 Task: Search one way flight ticket for 4 adults, 2 children, 2 infants in seat and 1 infant on lap in premium economy from Durango: Durango√la Plata County Airport to Wilmington: Wilmington International Airport on 8-6-2023. Choice of flights is Spirit. Number of bags: 2 carry on bags. Price is upto 79000. Outbound departure time preference is 13:00.
Action: Mouse moved to (251, 336)
Screenshot: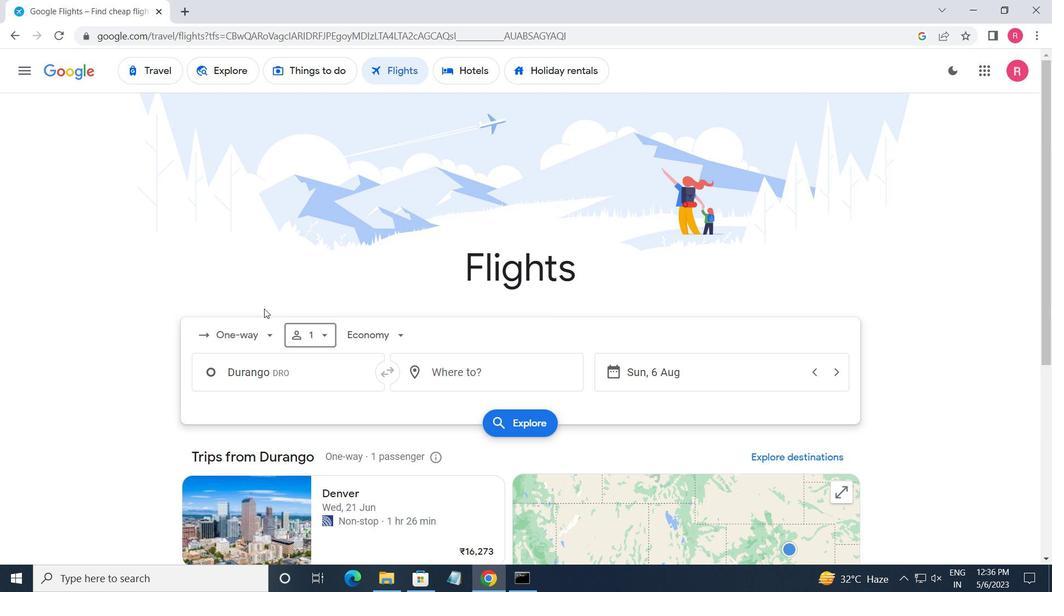 
Action: Mouse pressed left at (251, 336)
Screenshot: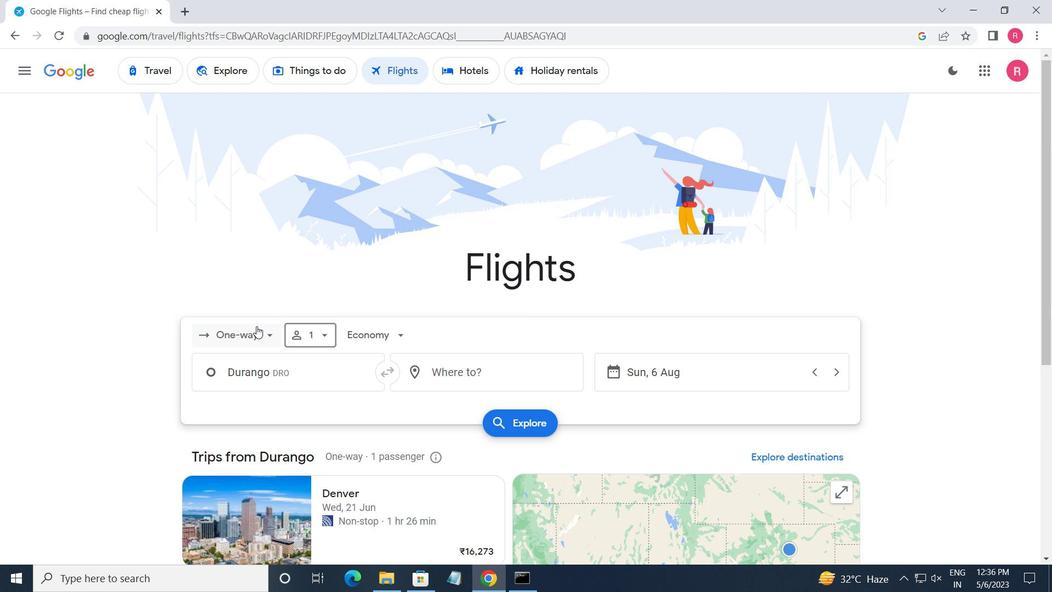 
Action: Mouse moved to (262, 405)
Screenshot: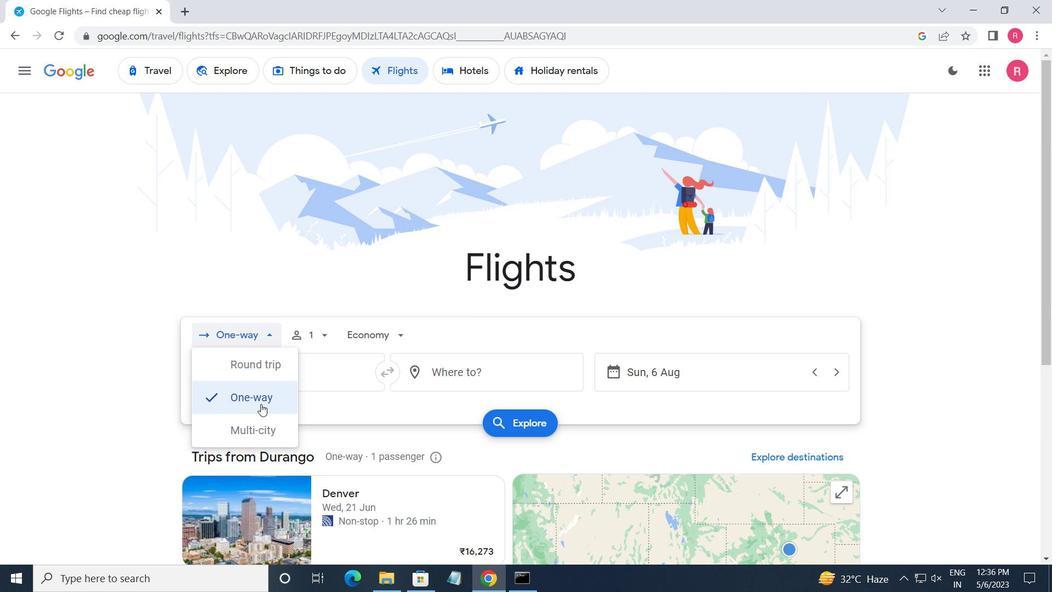 
Action: Mouse pressed left at (262, 405)
Screenshot: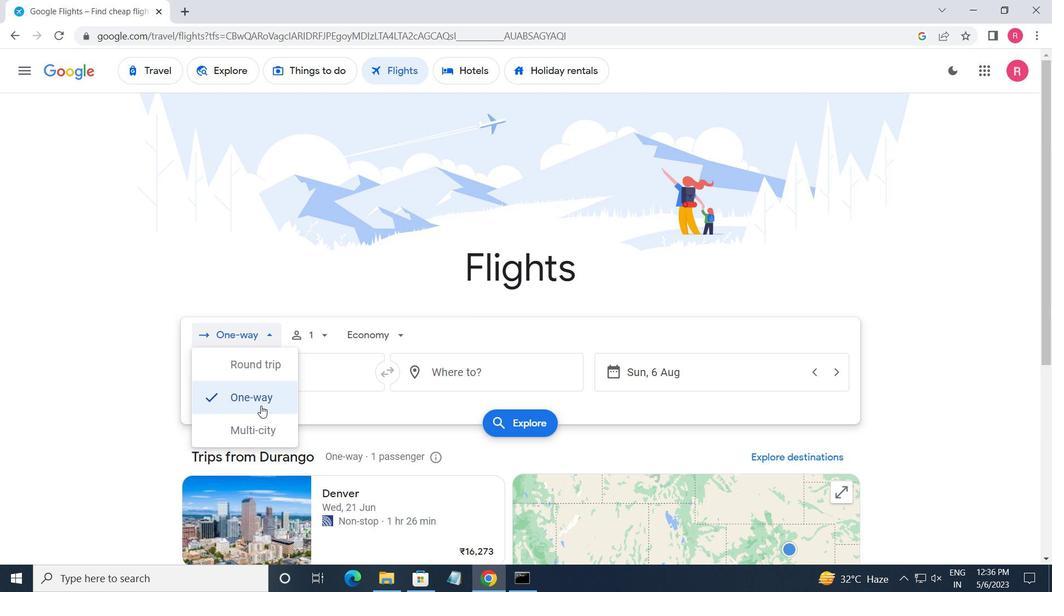 
Action: Mouse moved to (316, 338)
Screenshot: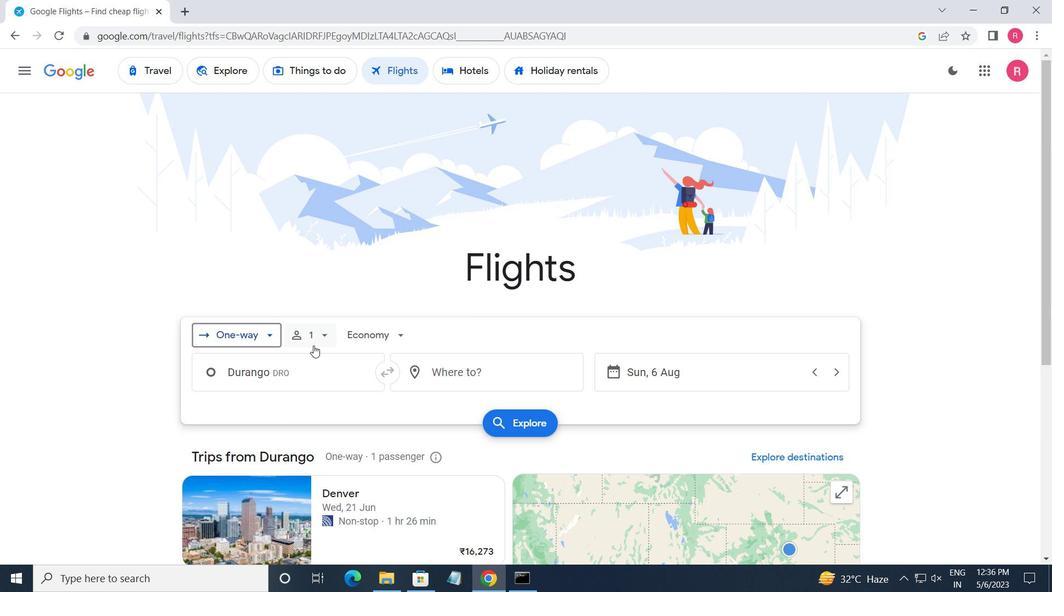 
Action: Mouse pressed left at (316, 338)
Screenshot: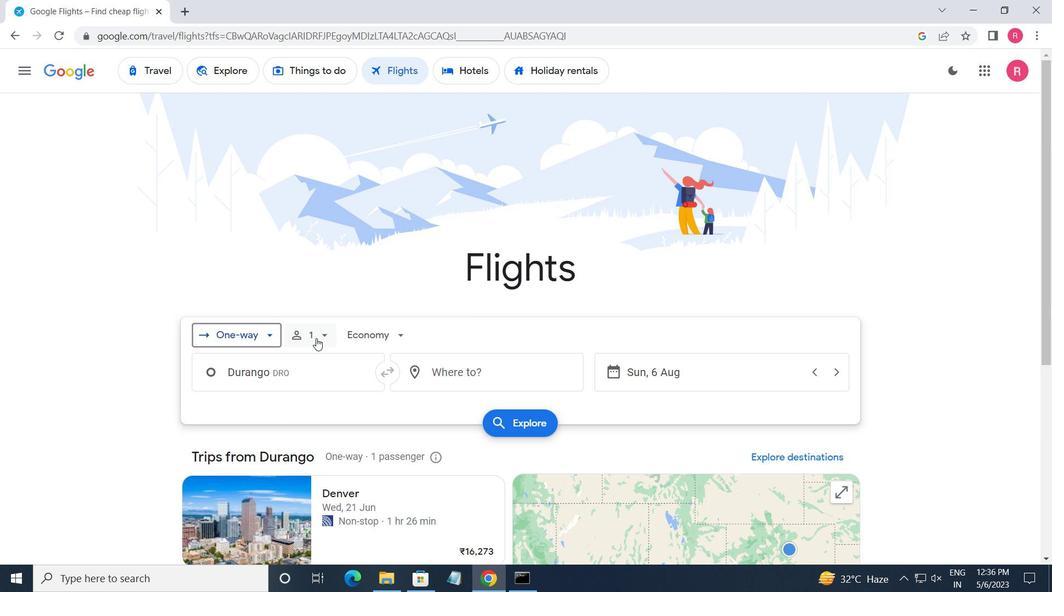 
Action: Mouse moved to (433, 372)
Screenshot: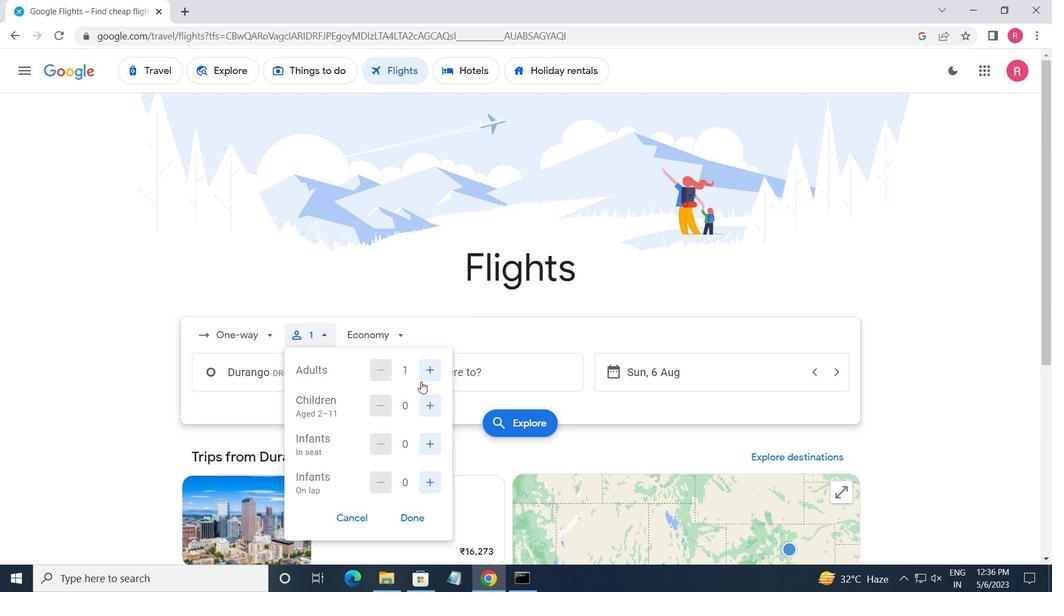 
Action: Mouse pressed left at (433, 372)
Screenshot: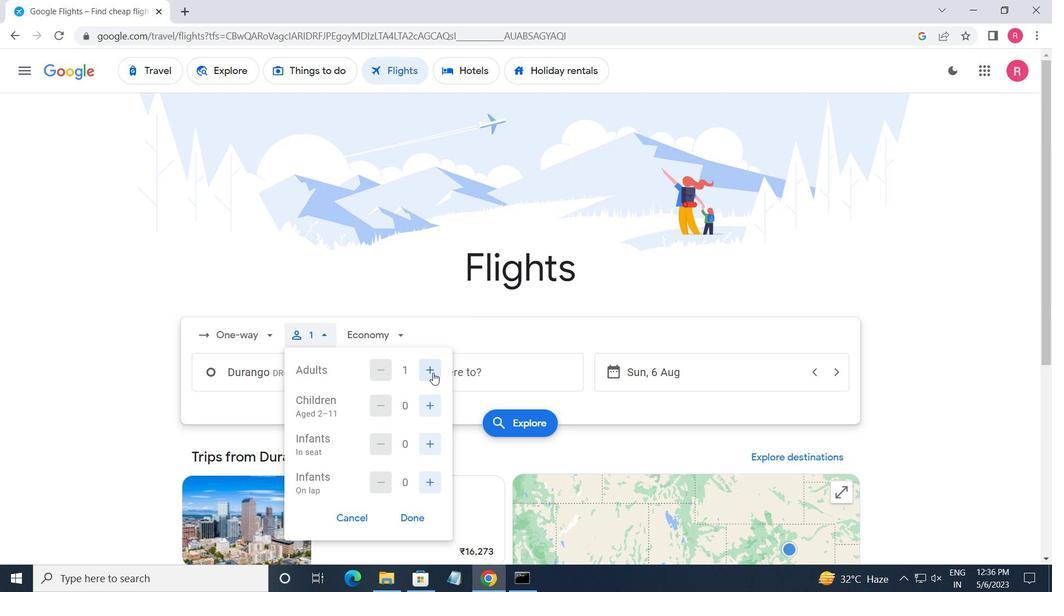 
Action: Mouse pressed left at (433, 372)
Screenshot: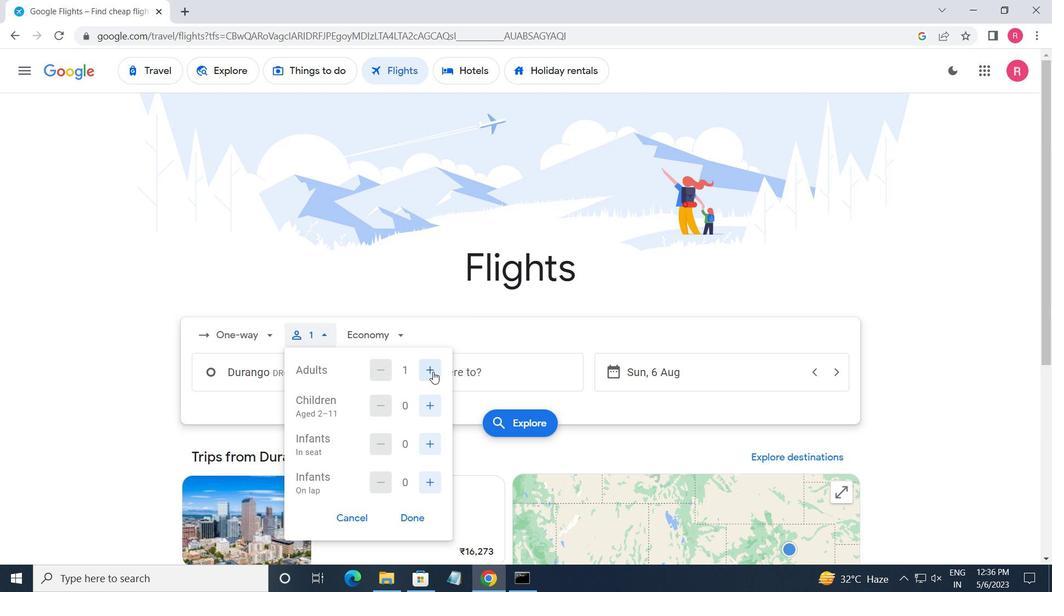 
Action: Mouse pressed left at (433, 372)
Screenshot: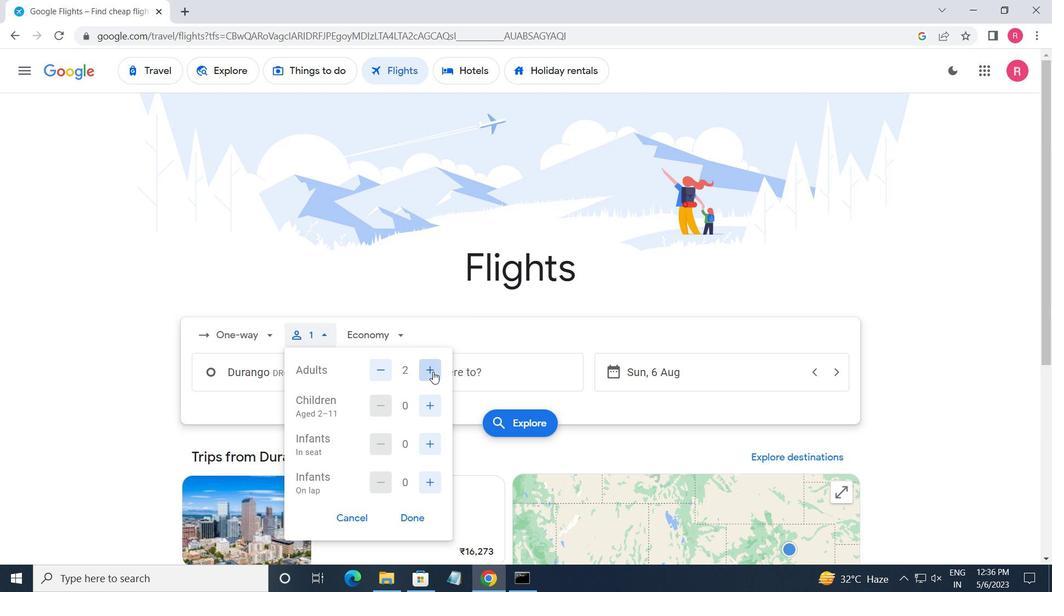 
Action: Mouse moved to (434, 409)
Screenshot: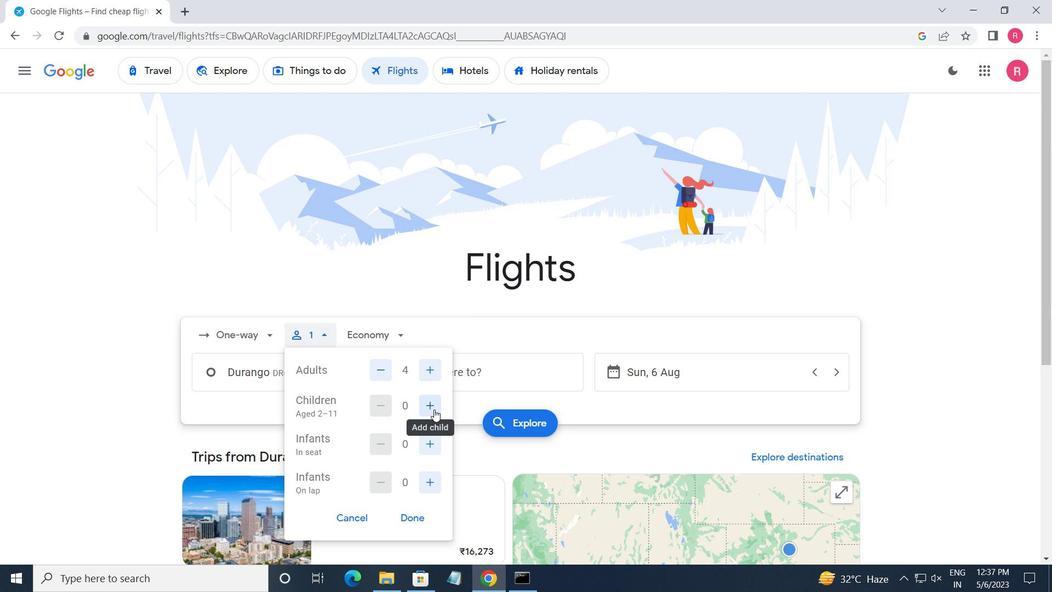 
Action: Mouse pressed left at (434, 409)
Screenshot: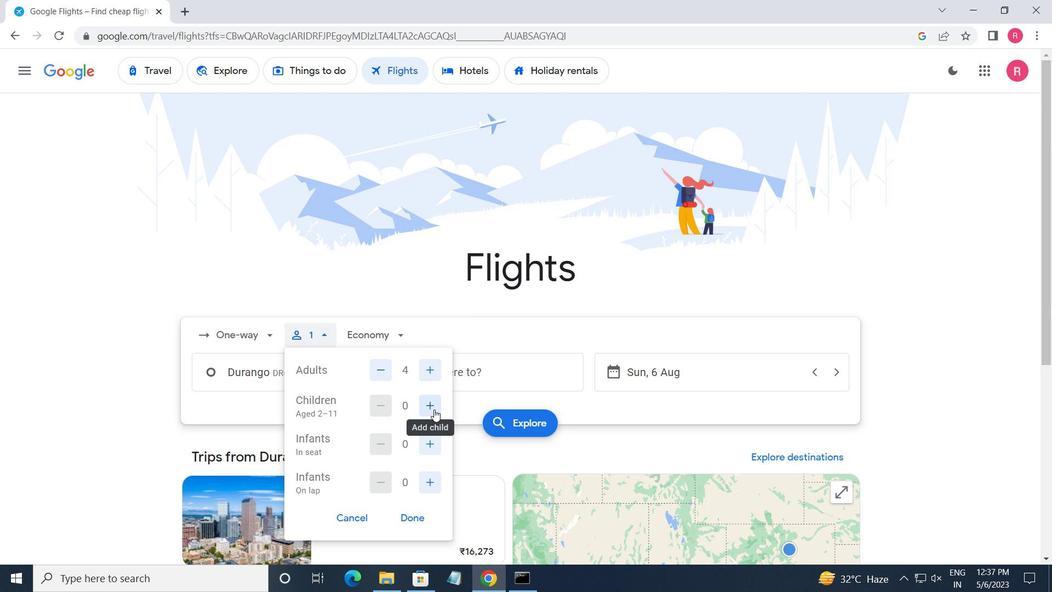 
Action: Mouse pressed left at (434, 409)
Screenshot: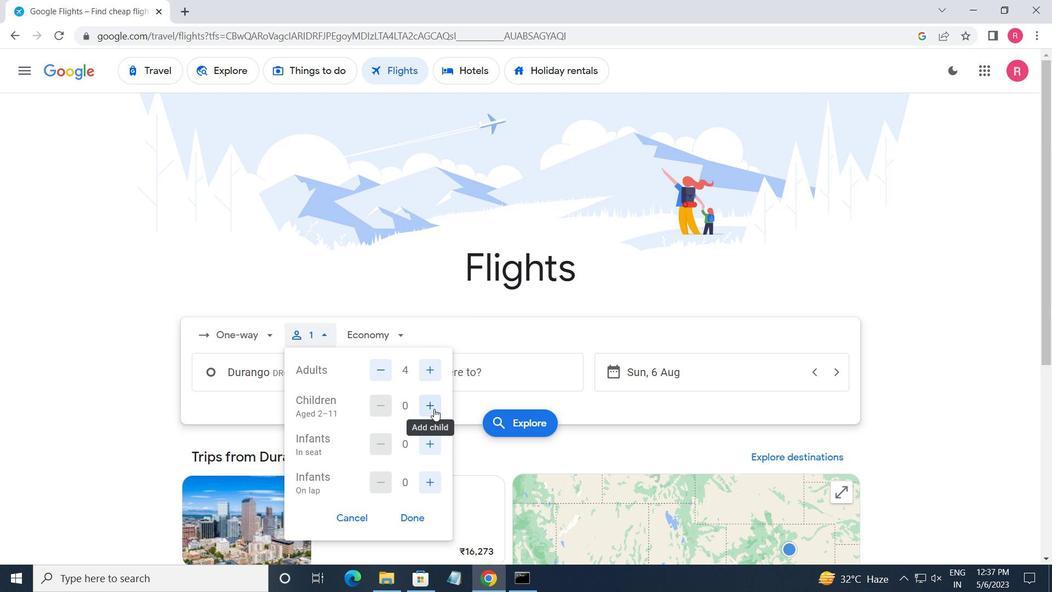 
Action: Mouse moved to (429, 447)
Screenshot: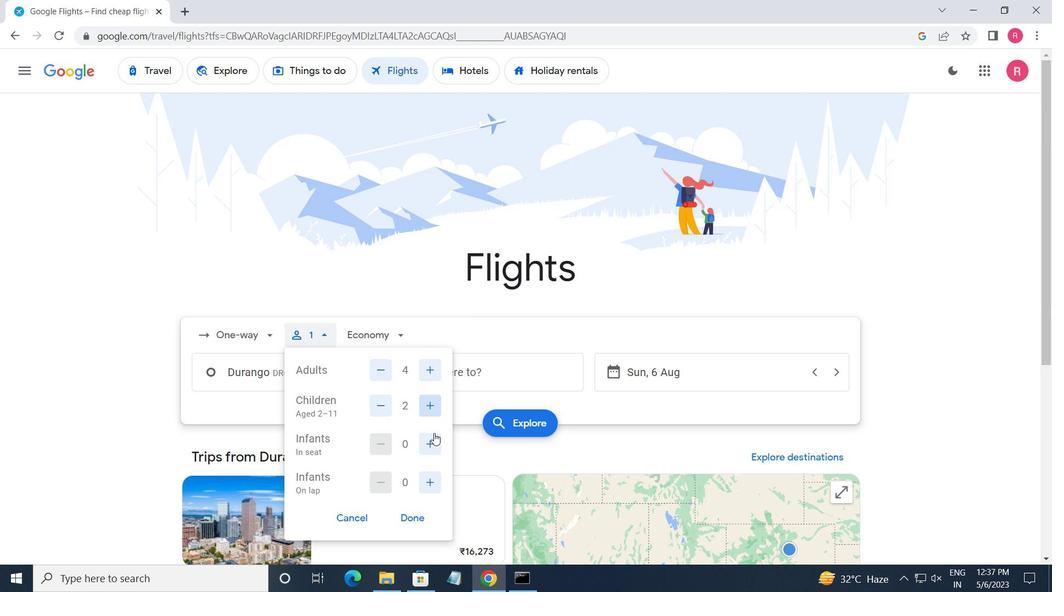 
Action: Mouse pressed left at (429, 447)
Screenshot: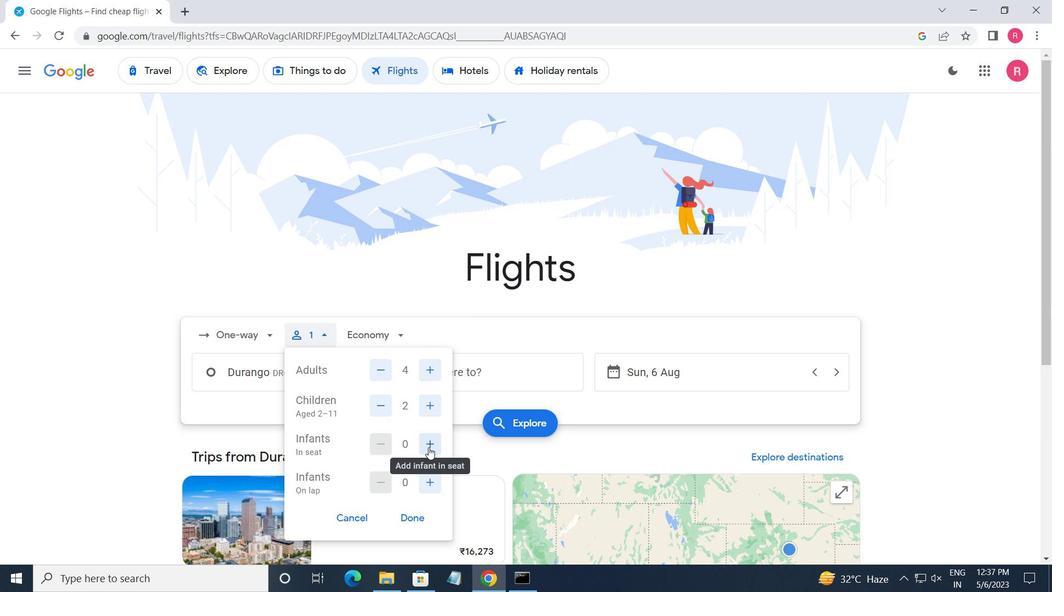 
Action: Mouse moved to (430, 446)
Screenshot: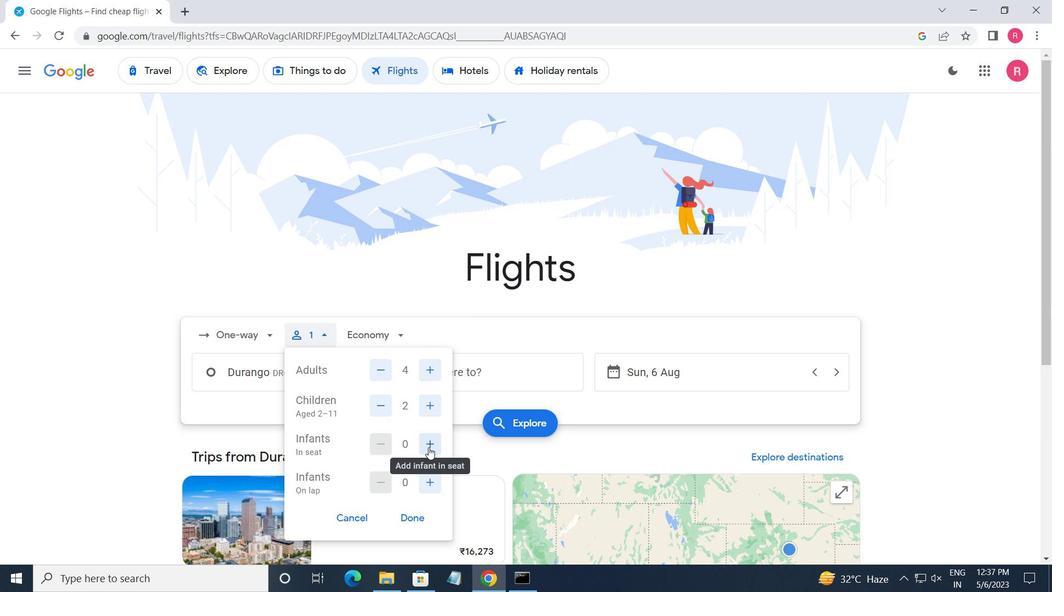 
Action: Mouse pressed left at (430, 446)
Screenshot: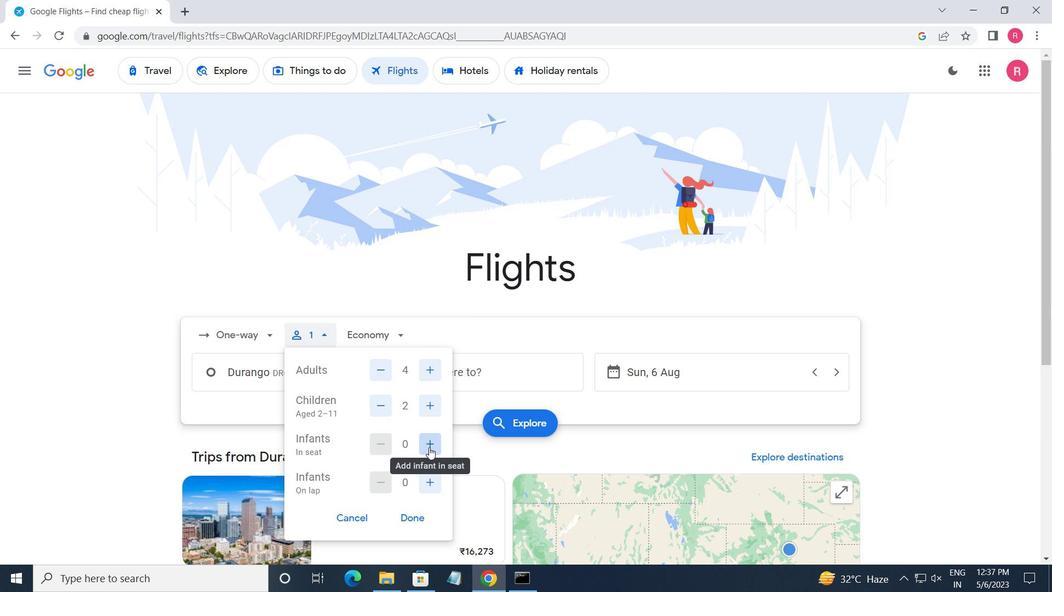 
Action: Mouse moved to (434, 488)
Screenshot: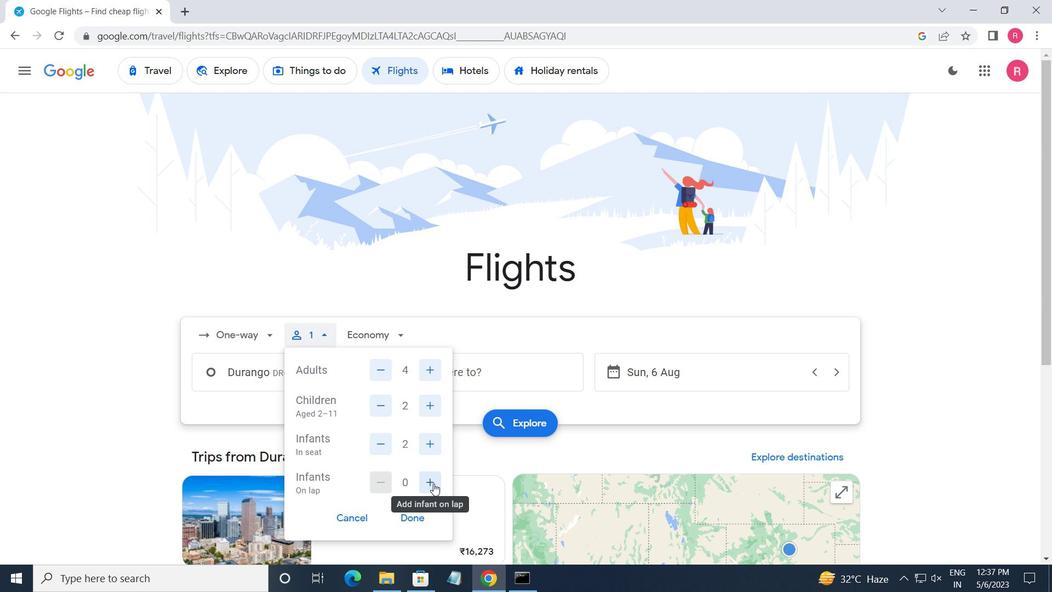 
Action: Mouse pressed left at (434, 488)
Screenshot: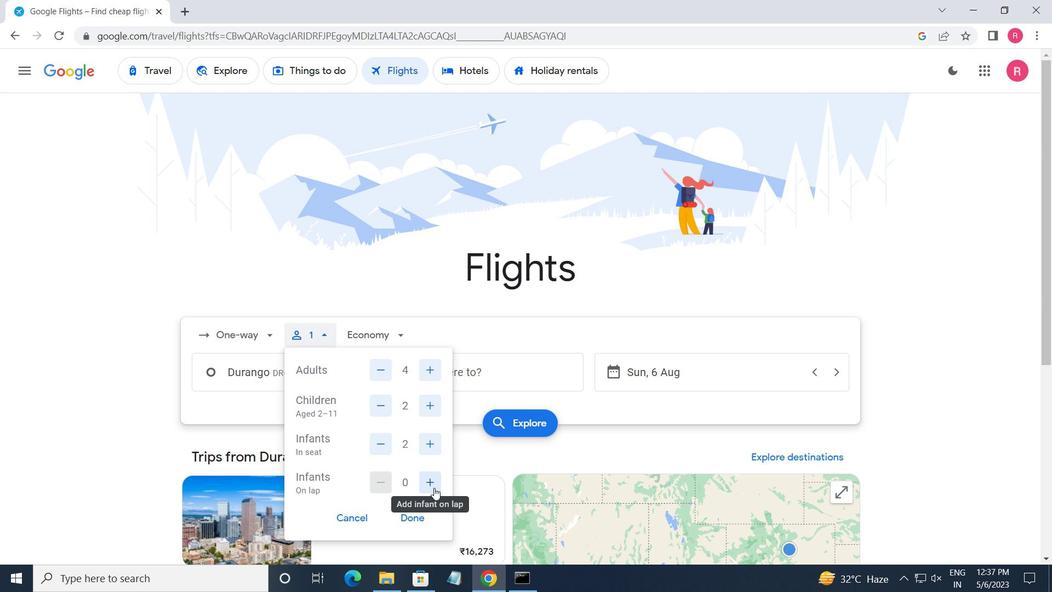 
Action: Mouse moved to (422, 519)
Screenshot: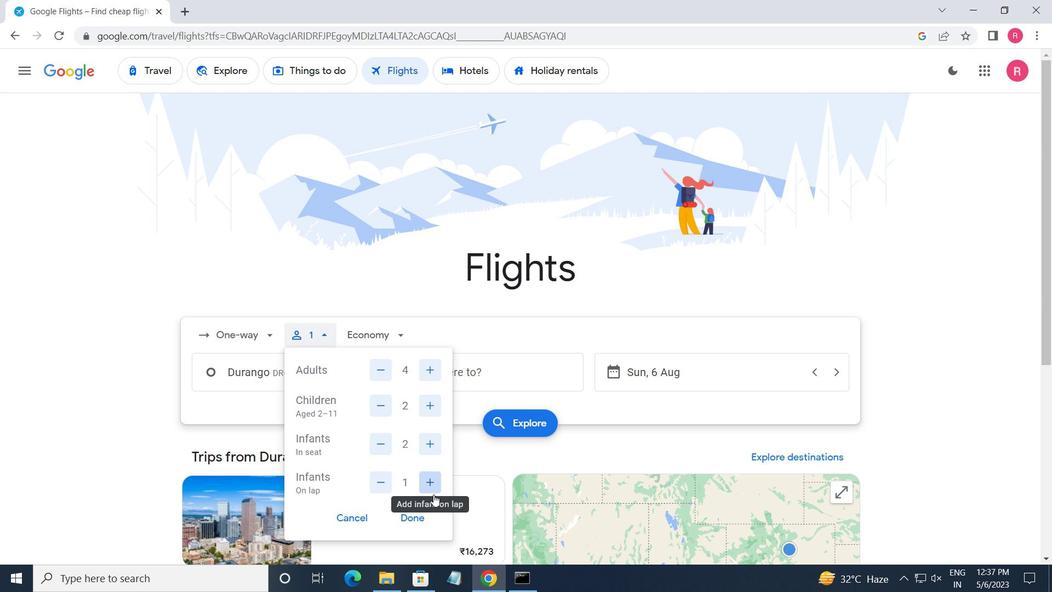 
Action: Mouse pressed left at (422, 519)
Screenshot: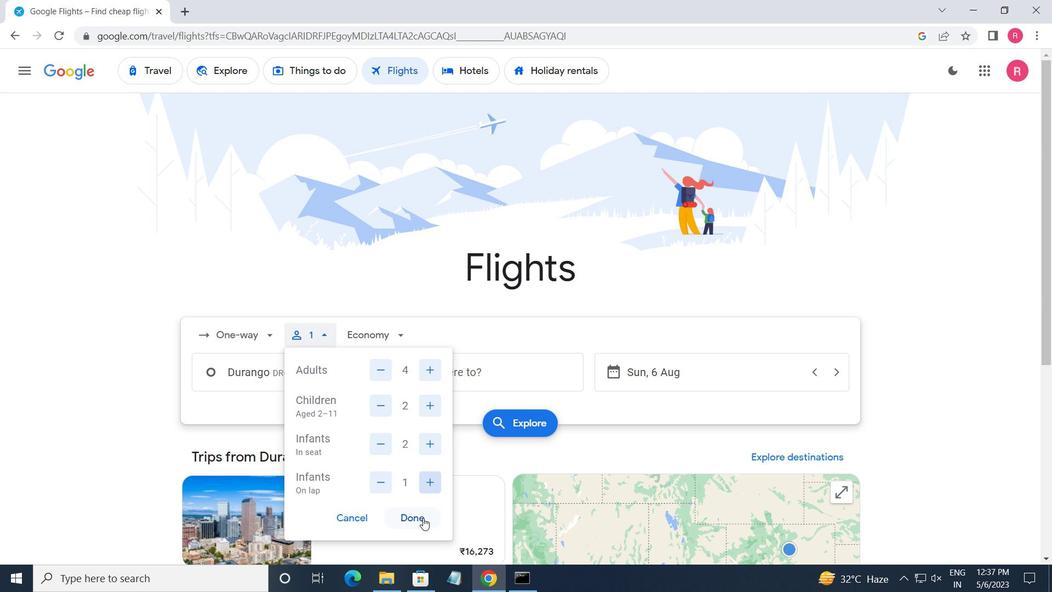 
Action: Mouse moved to (393, 331)
Screenshot: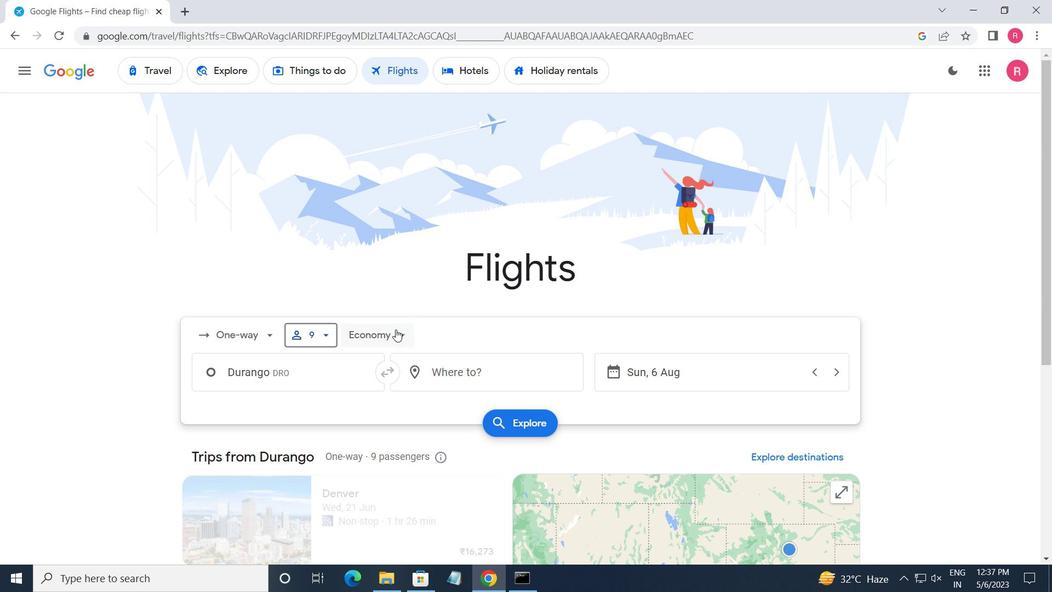 
Action: Mouse pressed left at (393, 331)
Screenshot: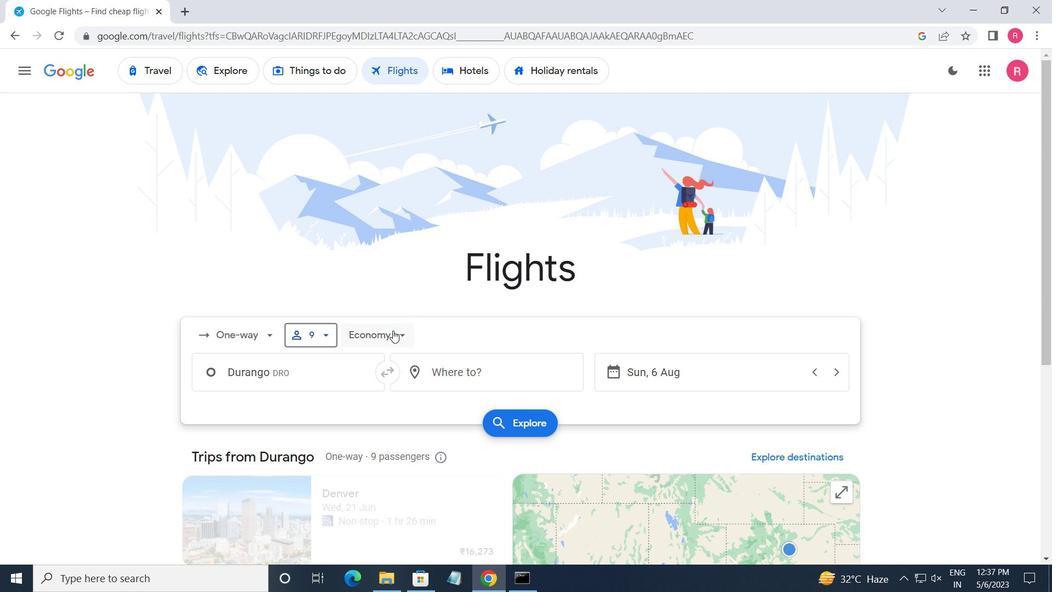 
Action: Mouse moved to (430, 401)
Screenshot: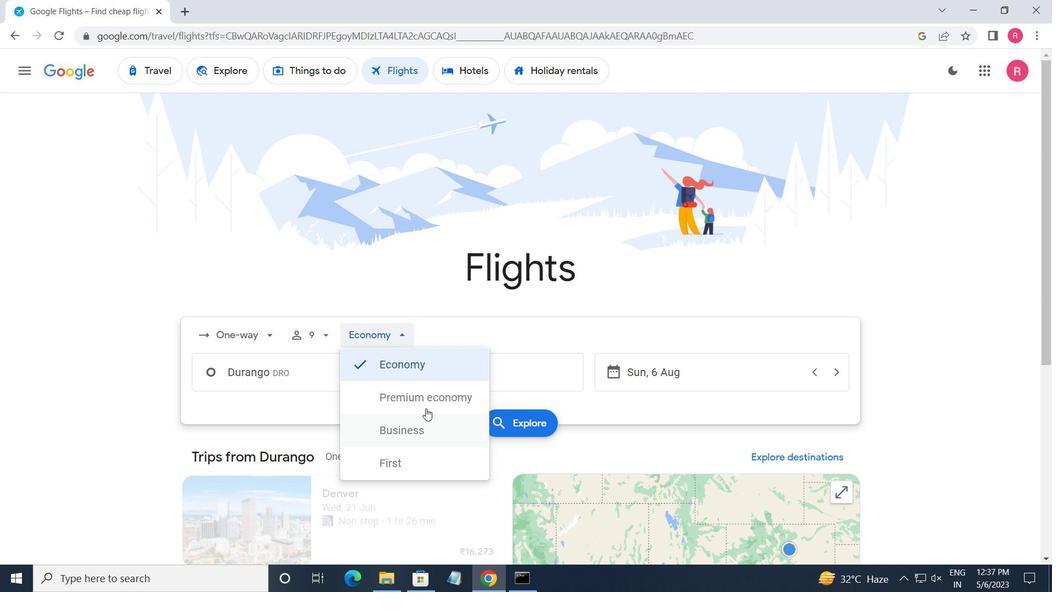 
Action: Mouse pressed left at (430, 401)
Screenshot: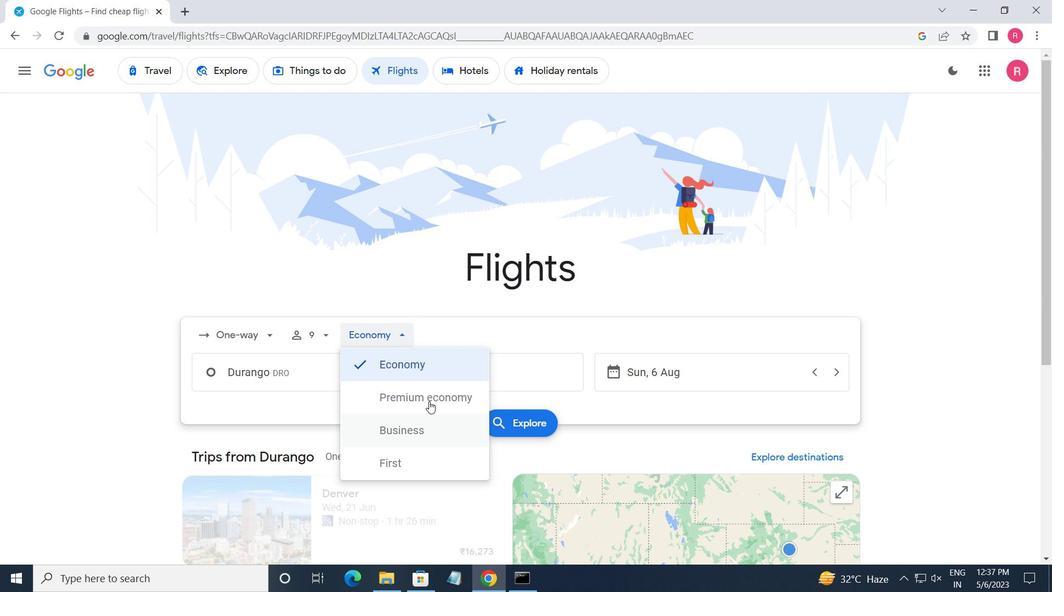 
Action: Mouse moved to (302, 384)
Screenshot: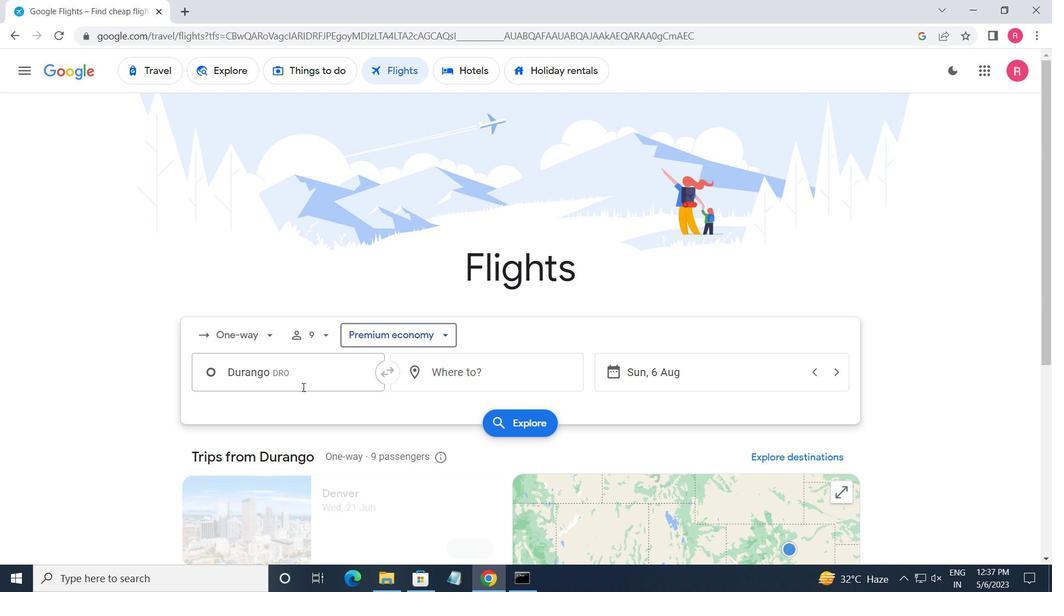 
Action: Mouse pressed left at (302, 384)
Screenshot: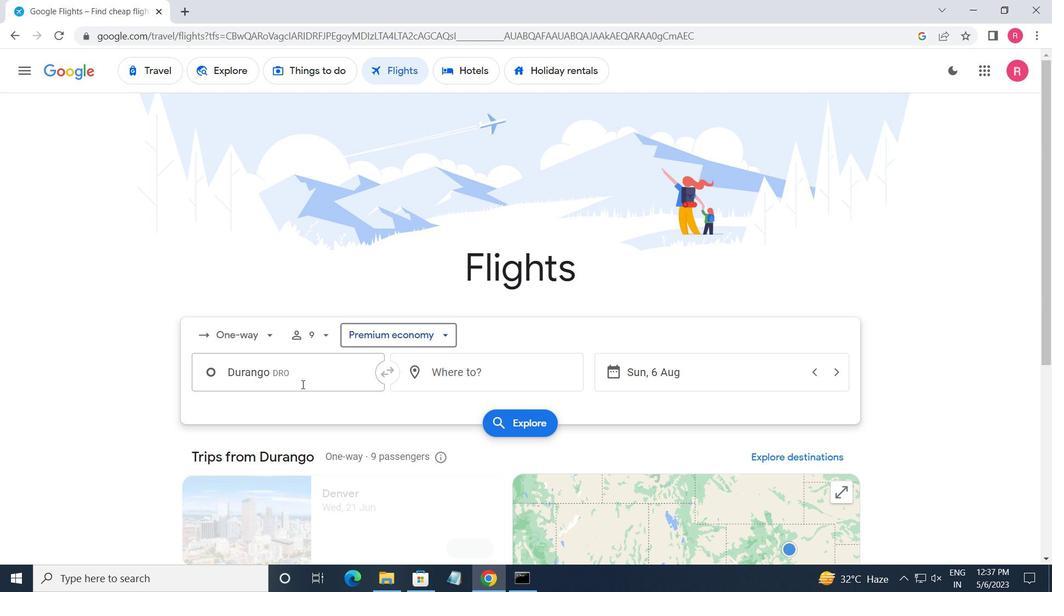 
Action: Mouse moved to (305, 382)
Screenshot: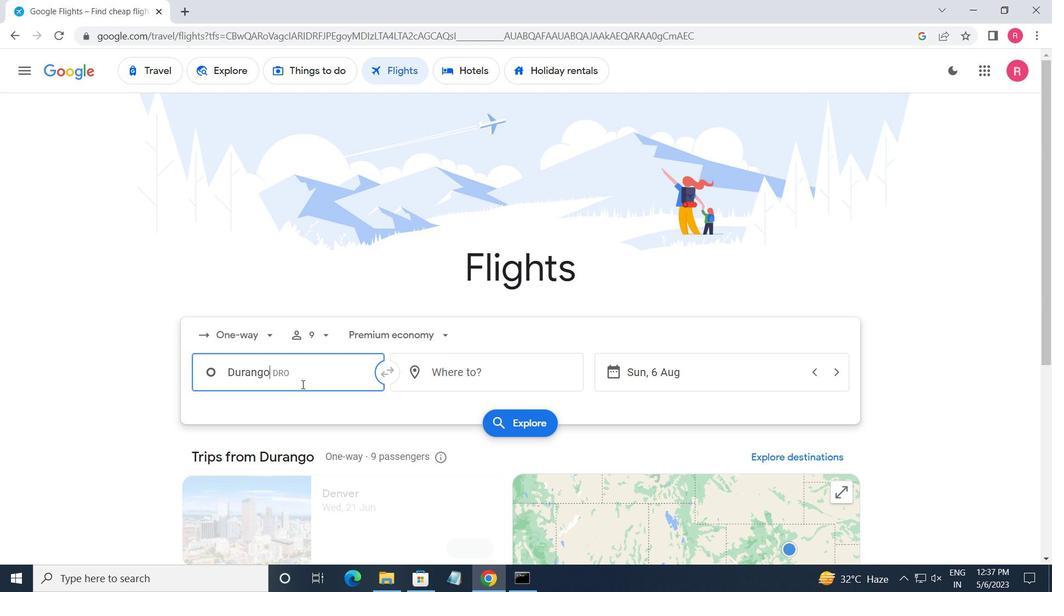 
Action: Key pressed <Key.shift>DURANGO
Screenshot: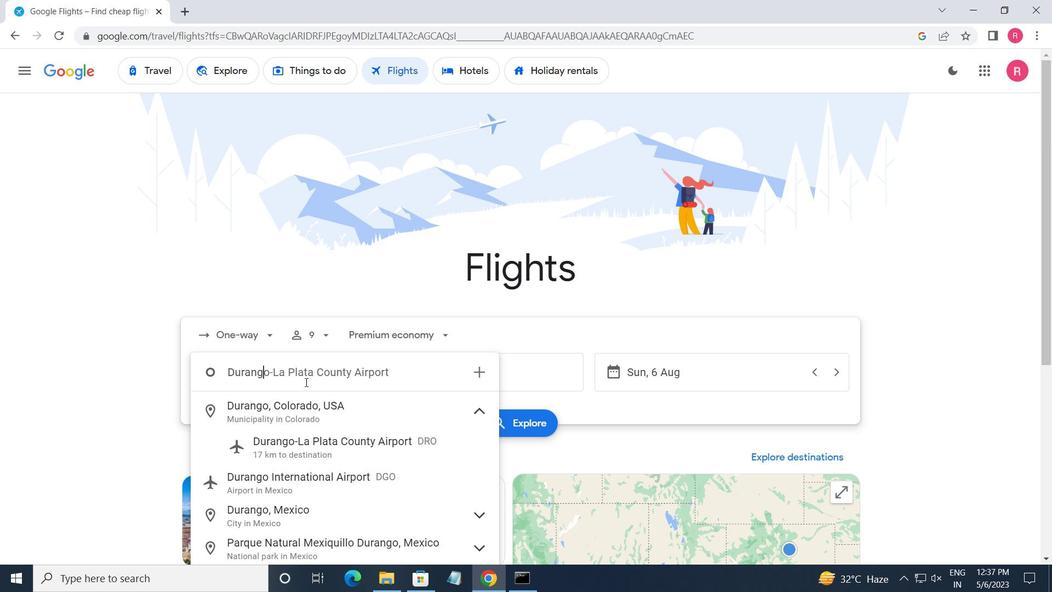 
Action: Mouse moved to (331, 458)
Screenshot: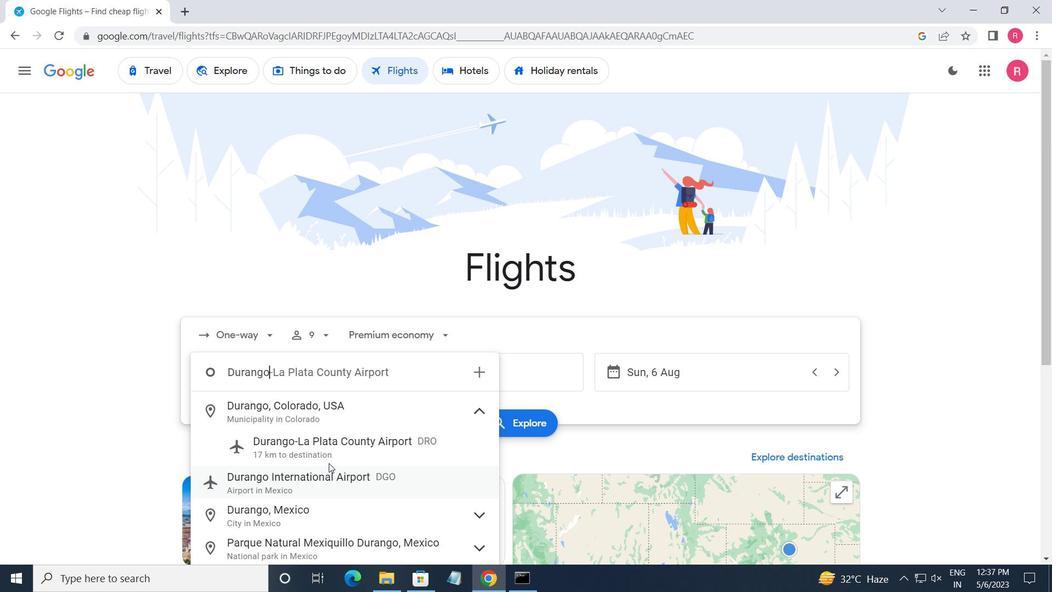 
Action: Mouse pressed left at (331, 458)
Screenshot: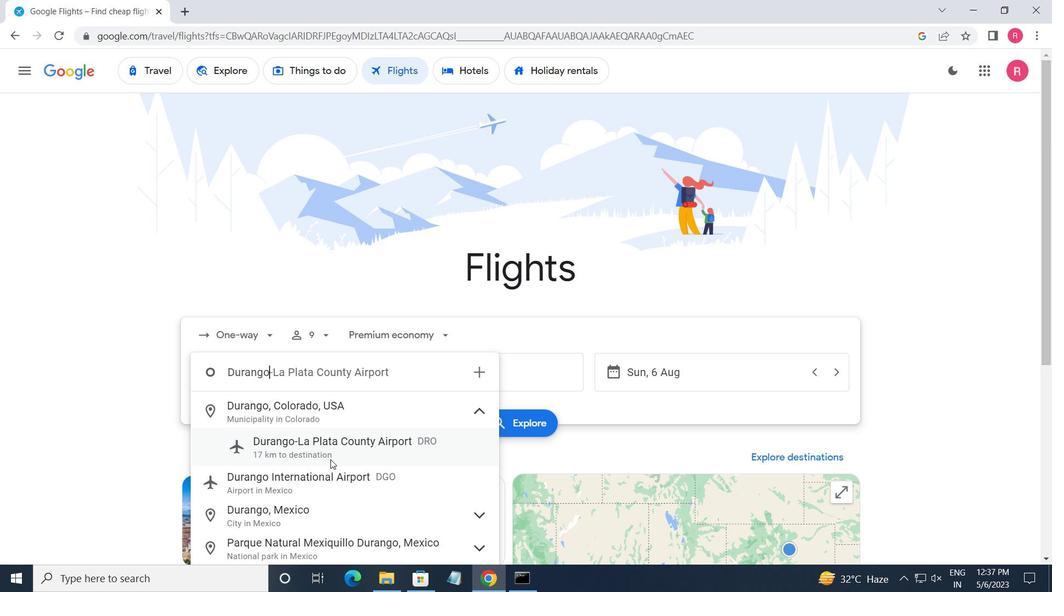 
Action: Mouse moved to (483, 382)
Screenshot: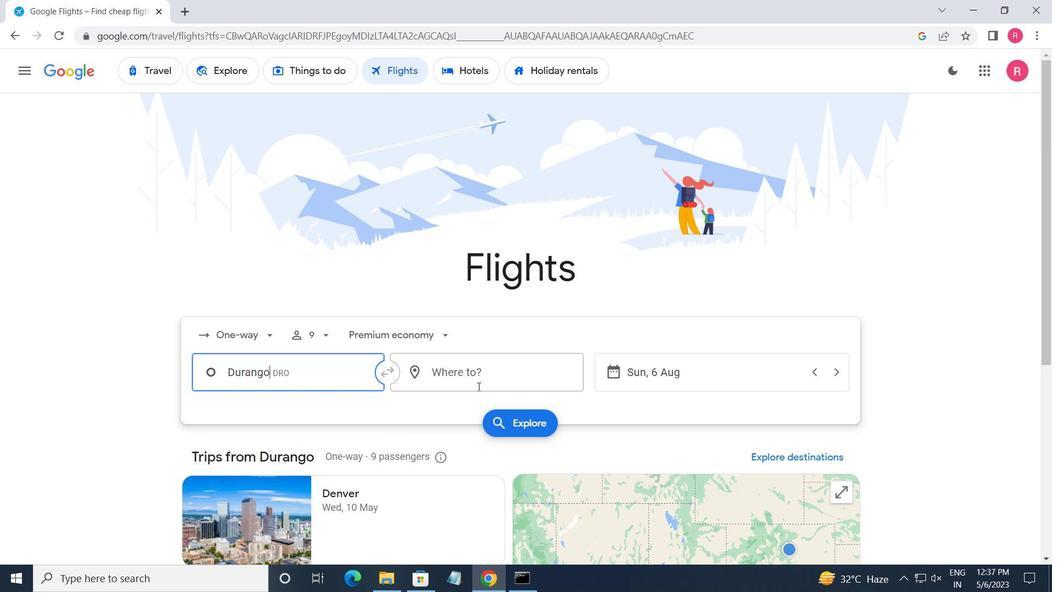 
Action: Mouse pressed left at (483, 382)
Screenshot: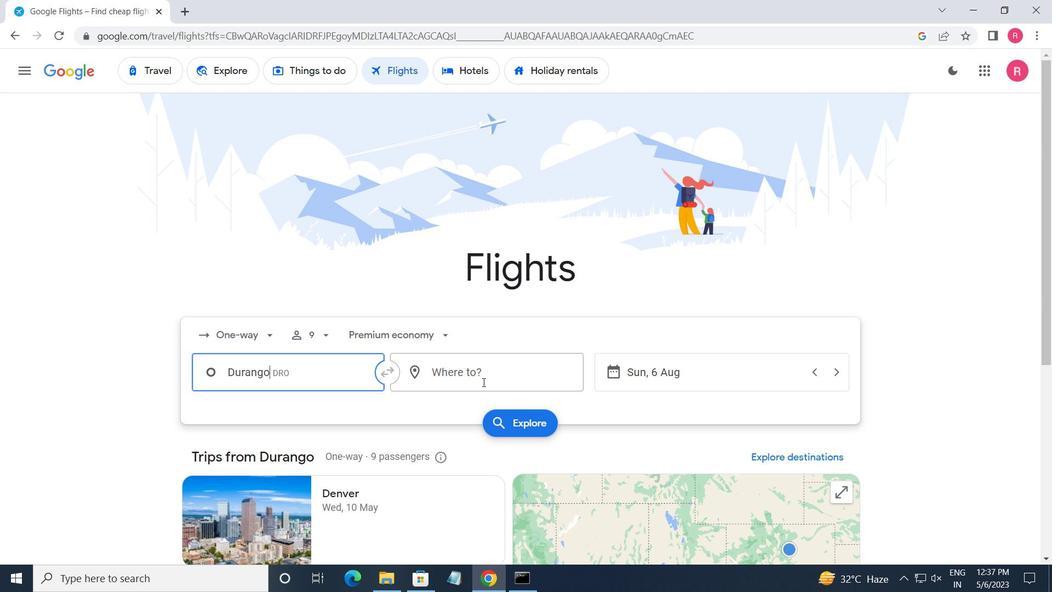 
Action: Mouse moved to (486, 382)
Screenshot: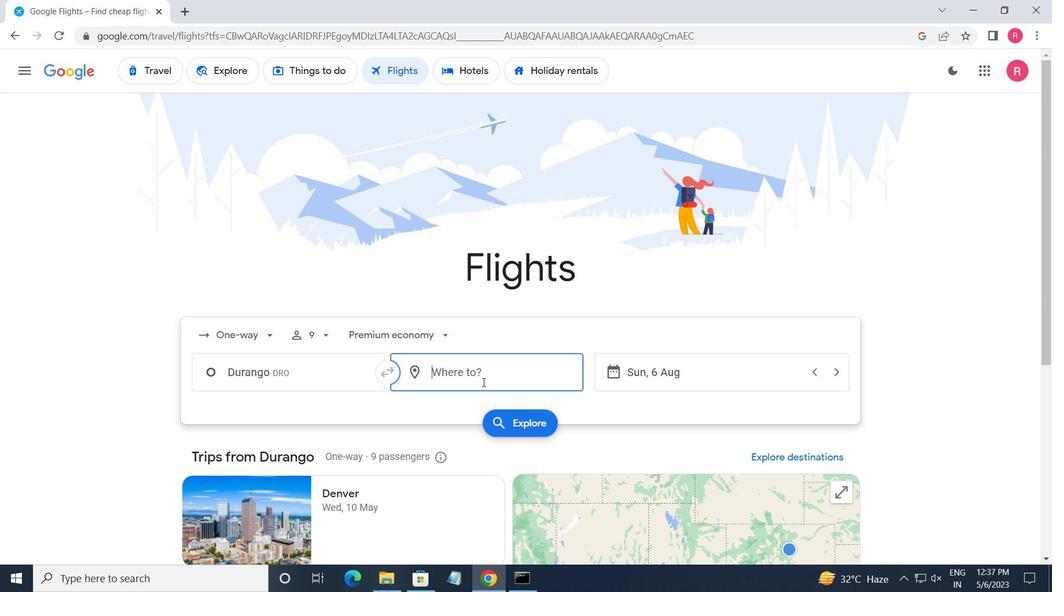
Action: Key pressed <Key.shift>WILMINGTON
Screenshot: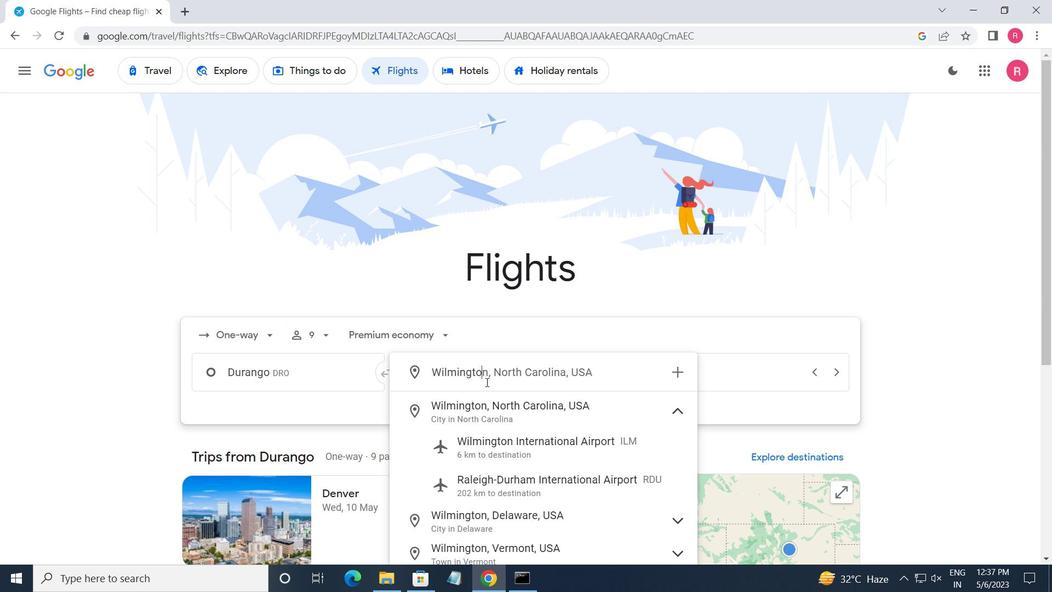 
Action: Mouse moved to (514, 457)
Screenshot: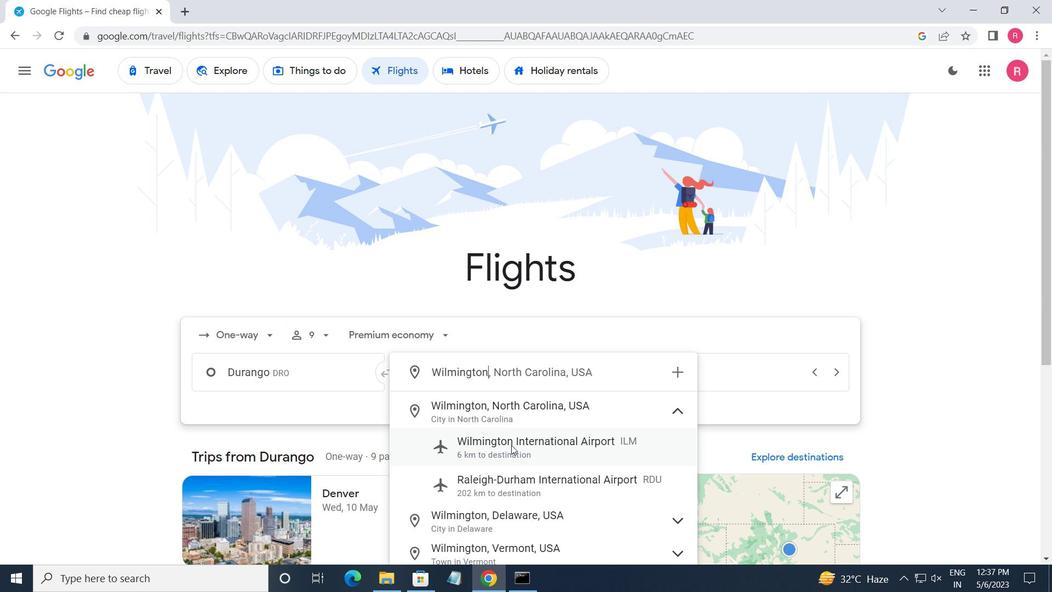 
Action: Mouse pressed left at (514, 457)
Screenshot: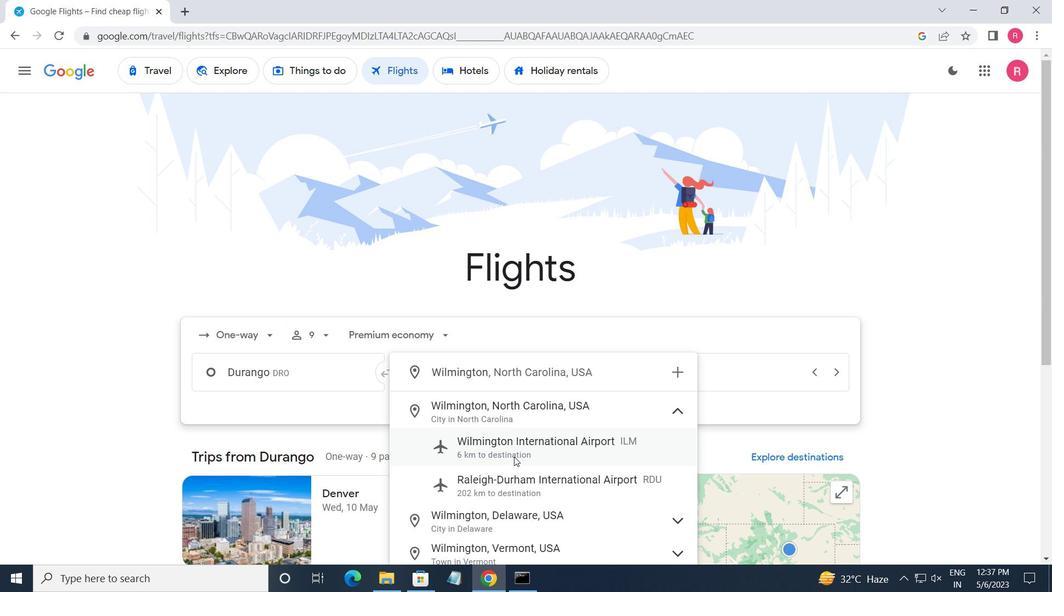 
Action: Mouse moved to (697, 376)
Screenshot: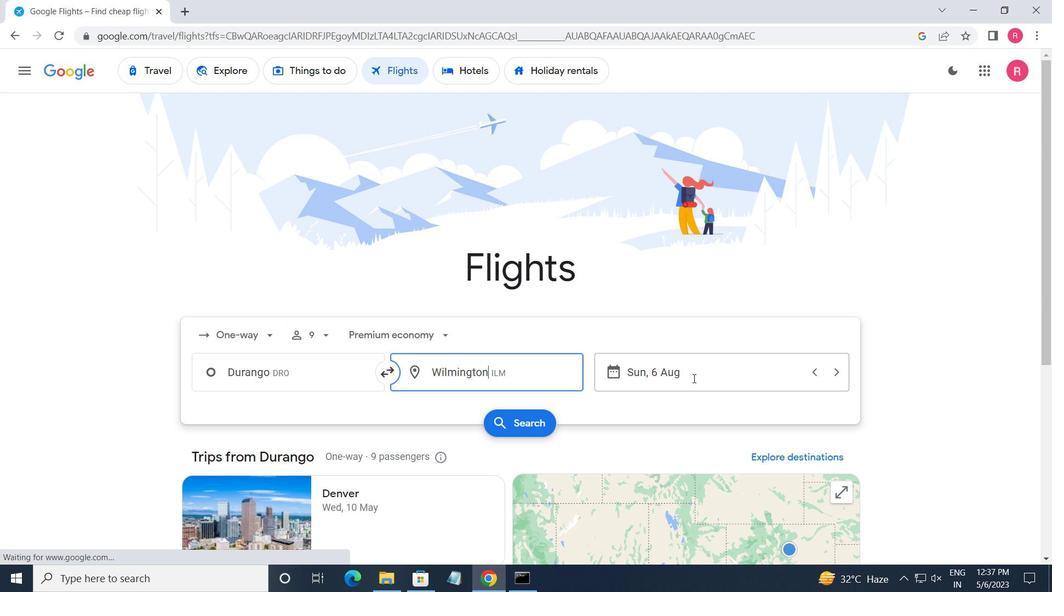 
Action: Mouse pressed left at (697, 376)
Screenshot: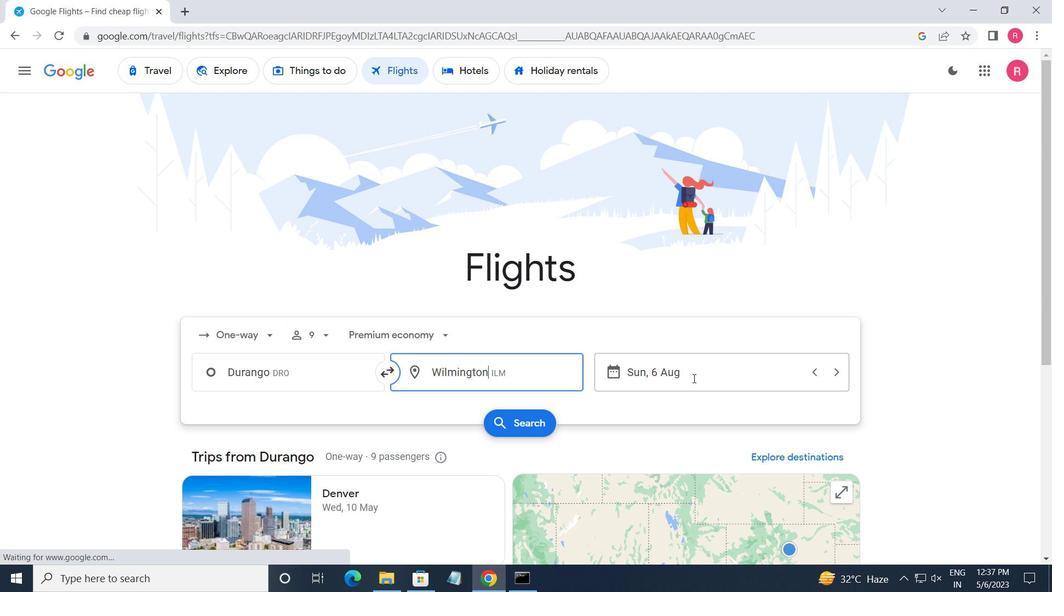 
Action: Mouse moved to (368, 347)
Screenshot: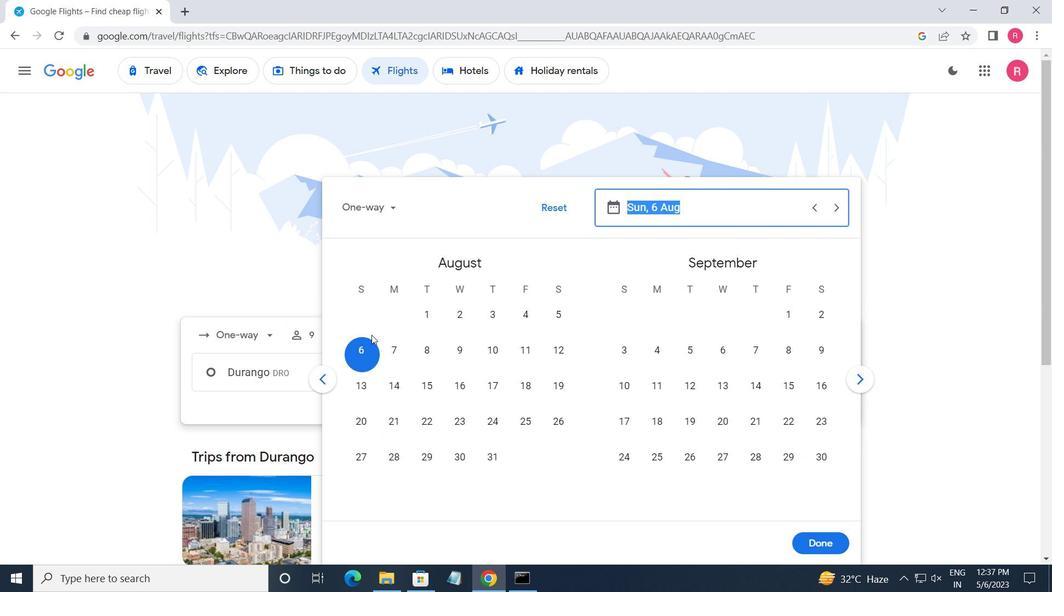 
Action: Mouse pressed left at (368, 347)
Screenshot: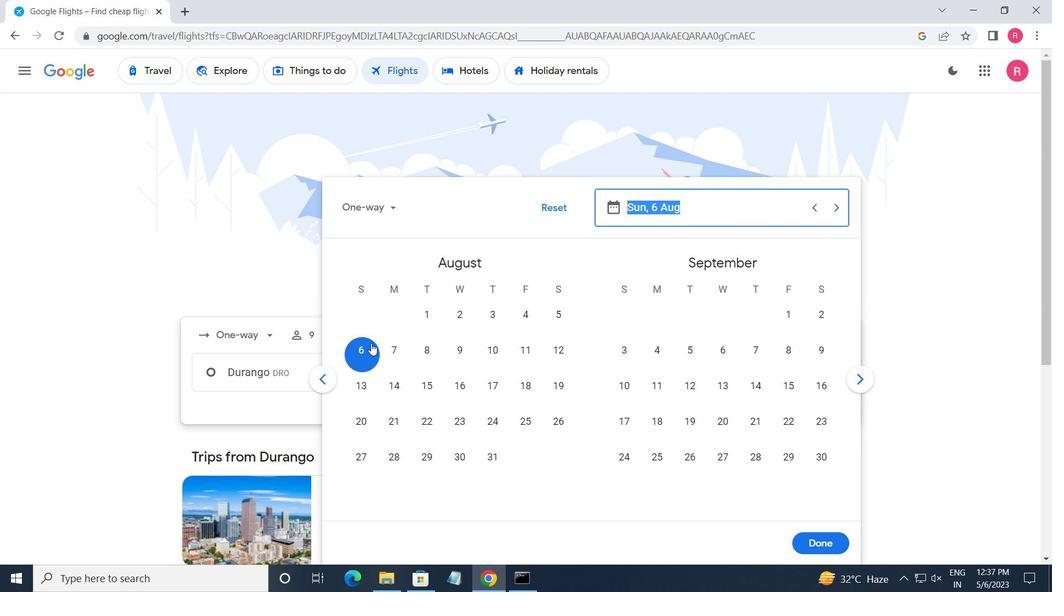 
Action: Mouse moved to (837, 545)
Screenshot: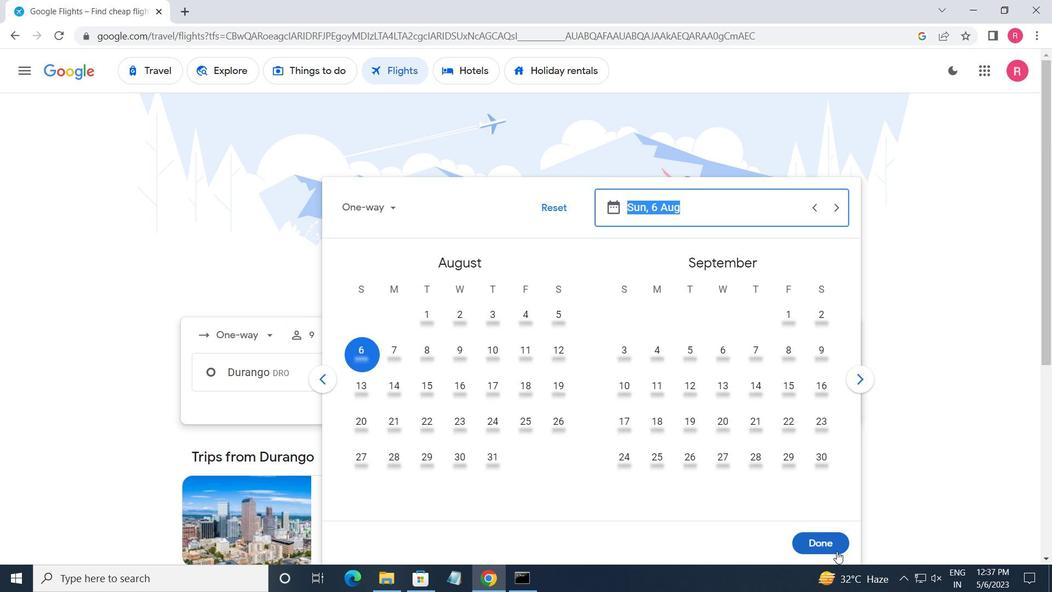 
Action: Mouse pressed left at (837, 545)
Screenshot: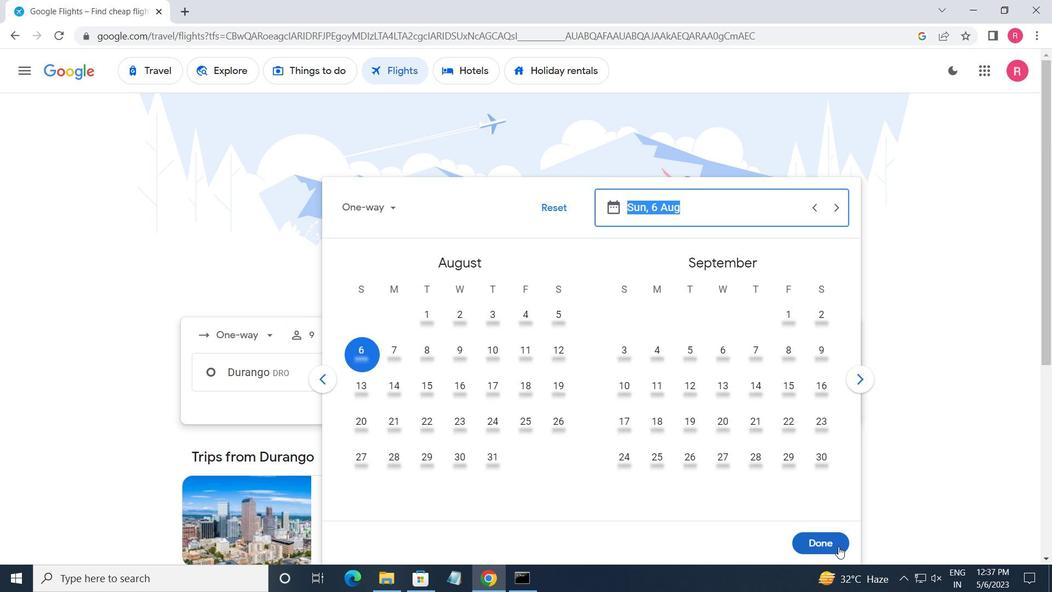 
Action: Mouse moved to (539, 429)
Screenshot: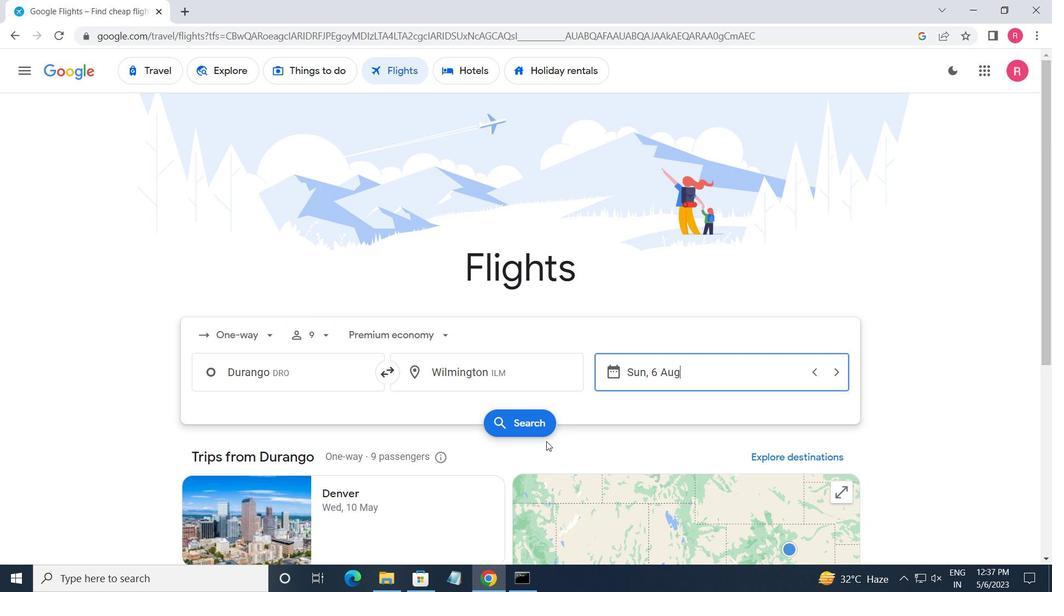 
Action: Mouse pressed left at (539, 429)
Screenshot: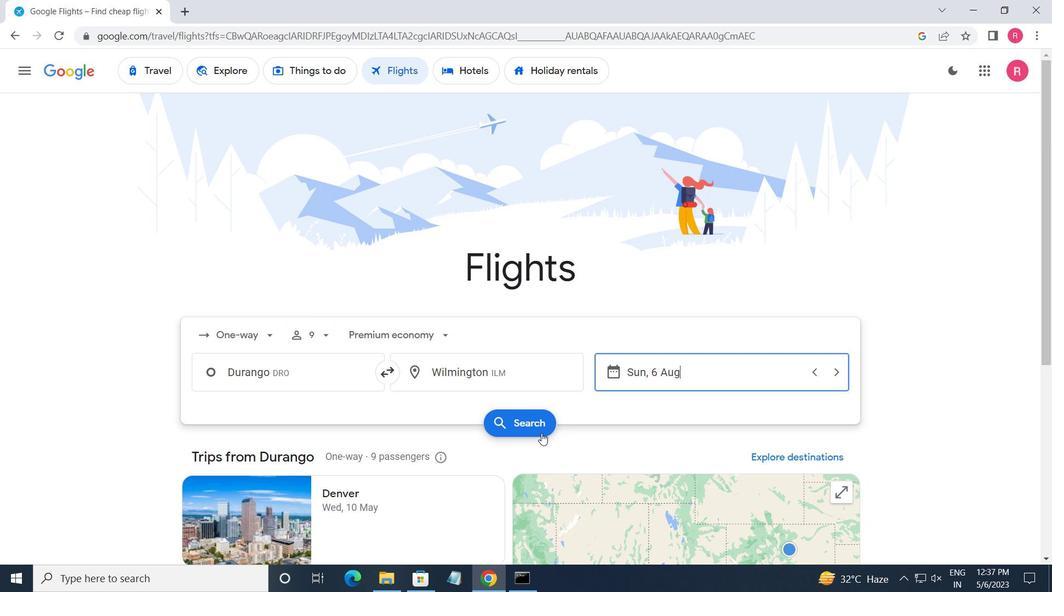 
Action: Mouse moved to (192, 195)
Screenshot: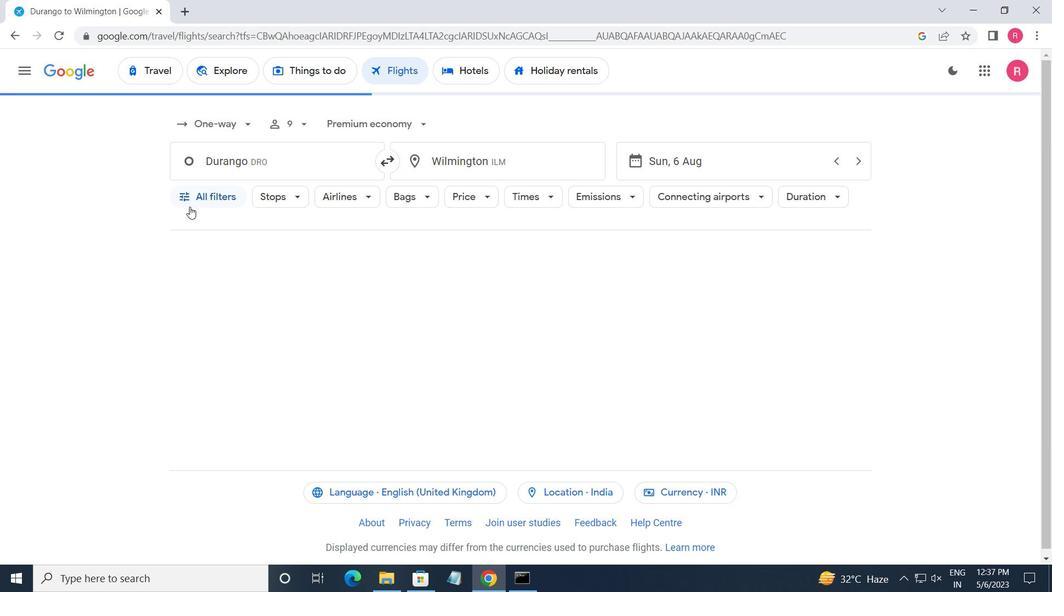 
Action: Mouse pressed left at (192, 195)
Screenshot: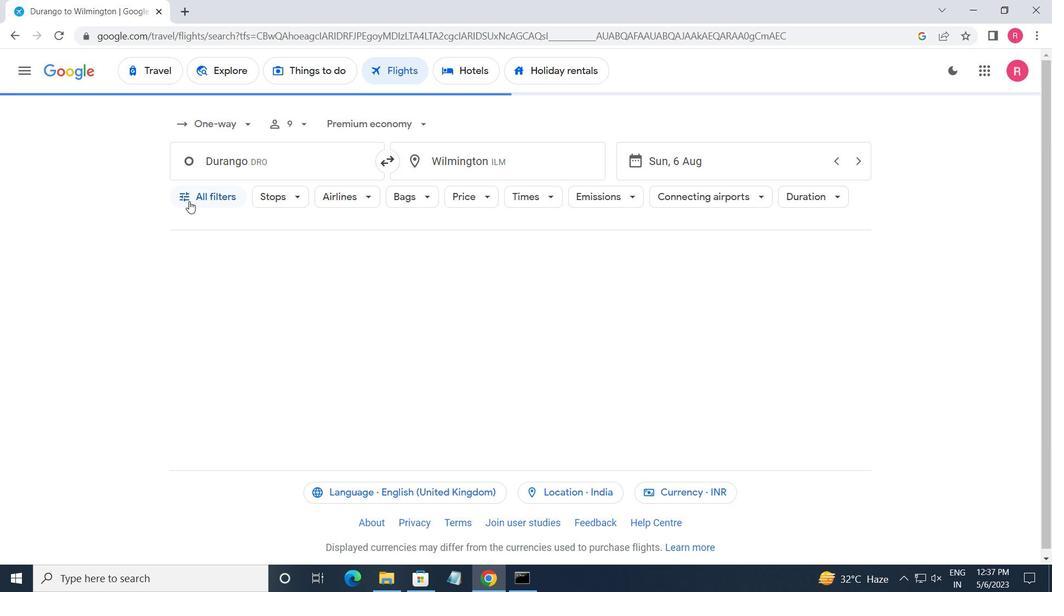 
Action: Mouse moved to (314, 371)
Screenshot: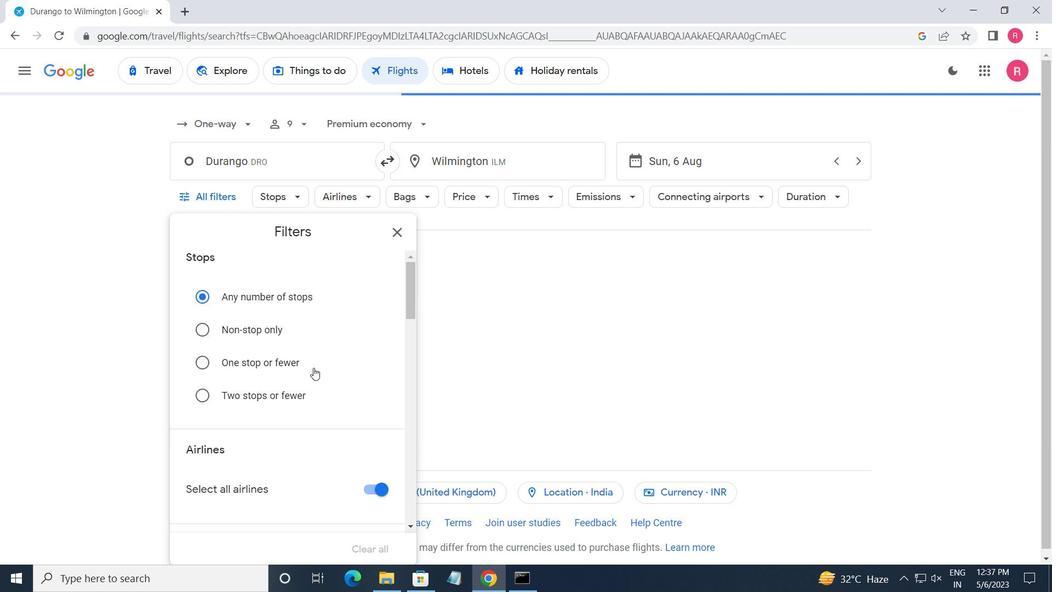 
Action: Mouse scrolled (314, 370) with delta (0, 0)
Screenshot: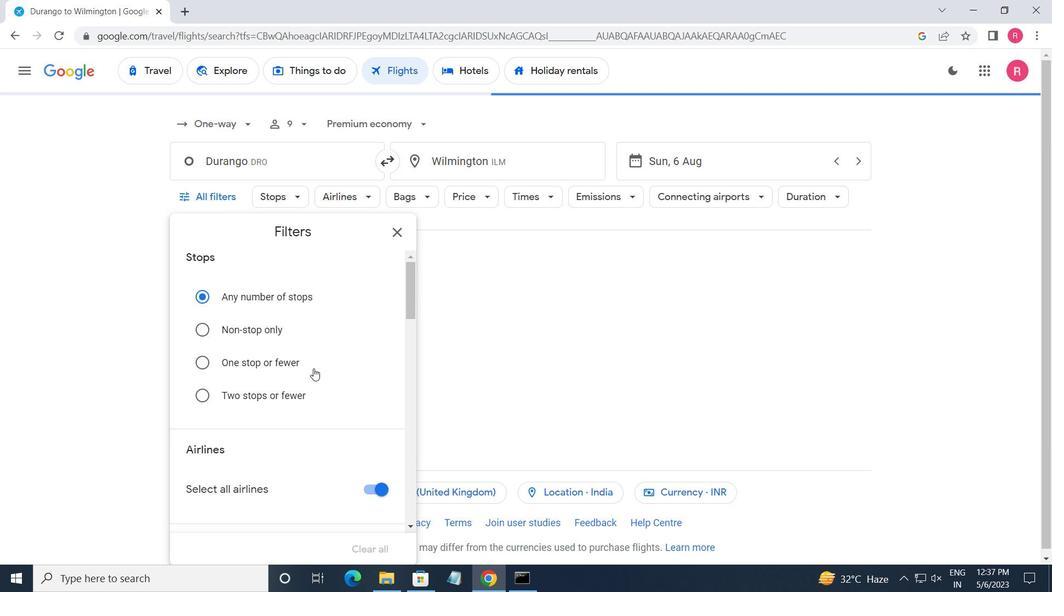 
Action: Mouse moved to (314, 372)
Screenshot: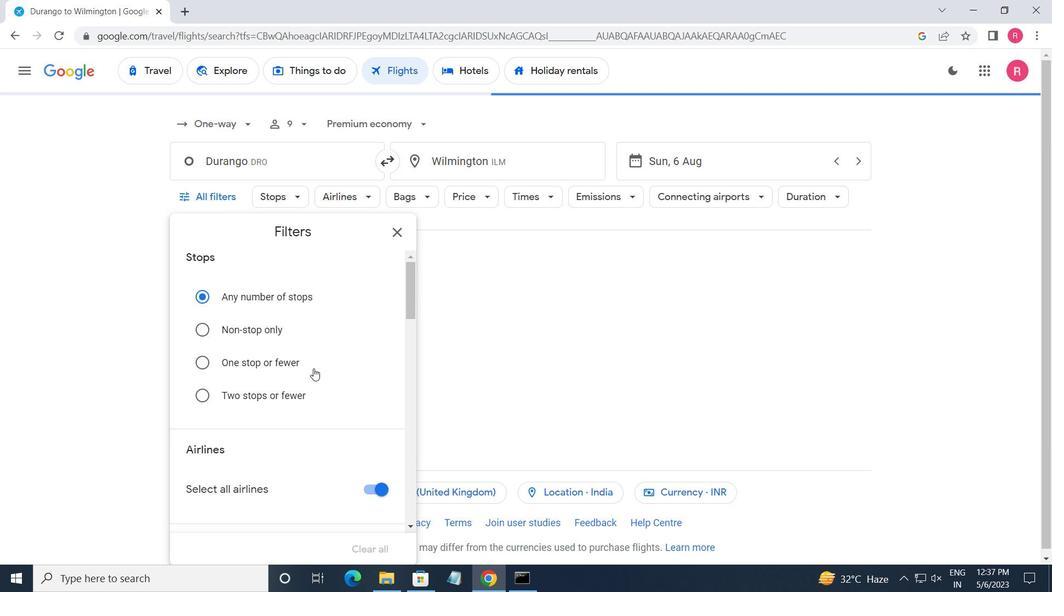 
Action: Mouse scrolled (314, 372) with delta (0, 0)
Screenshot: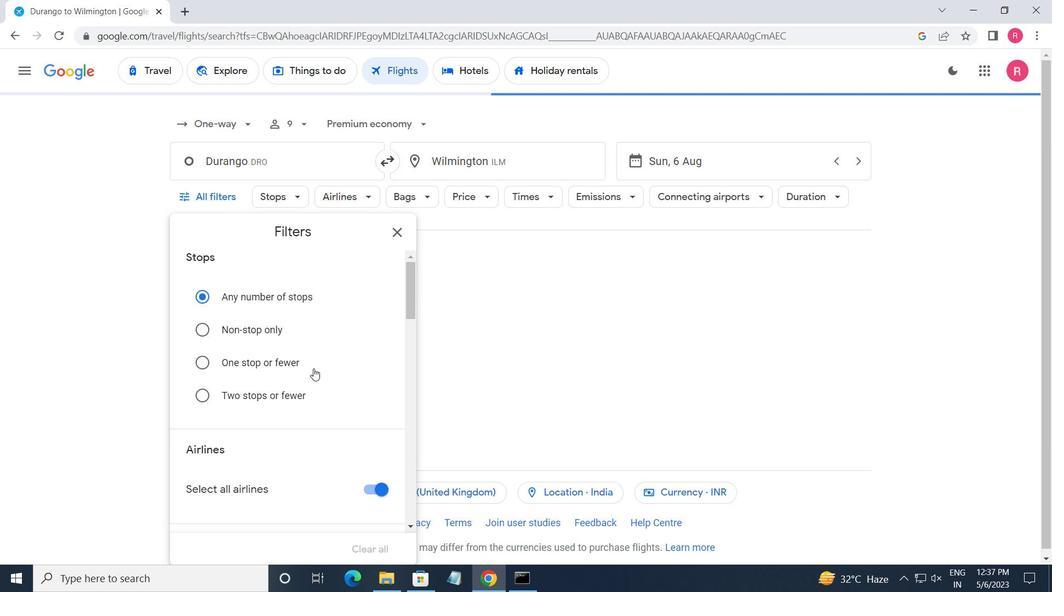 
Action: Mouse moved to (314, 374)
Screenshot: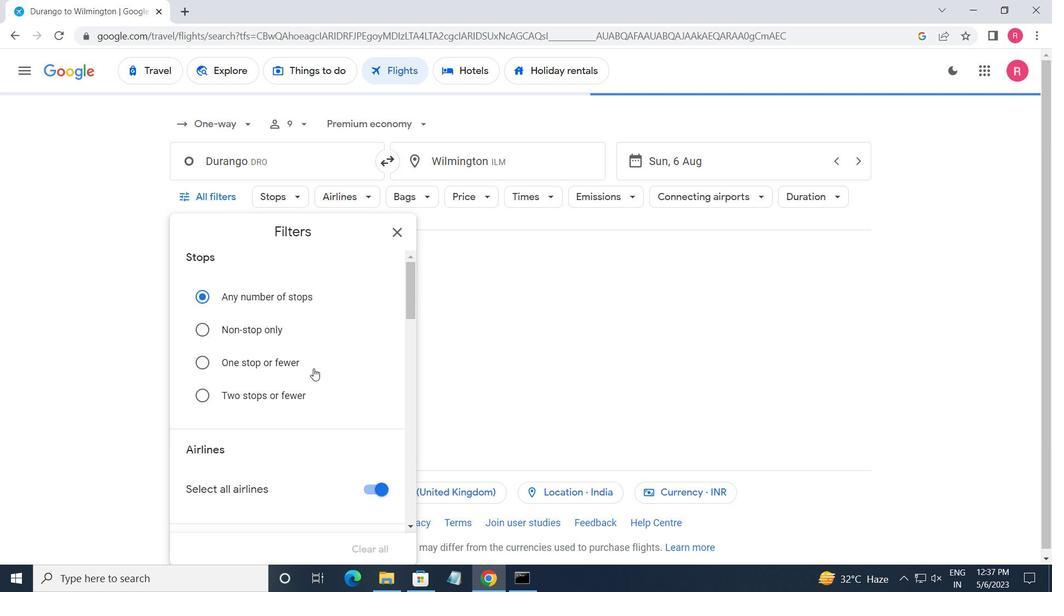 
Action: Mouse scrolled (314, 373) with delta (0, 0)
Screenshot: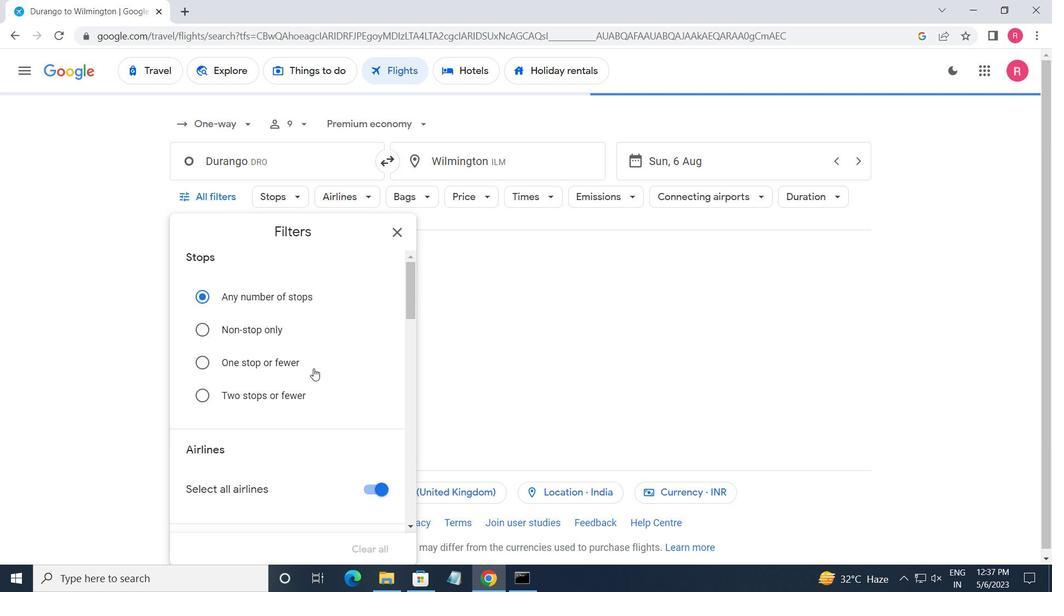 
Action: Mouse moved to (317, 375)
Screenshot: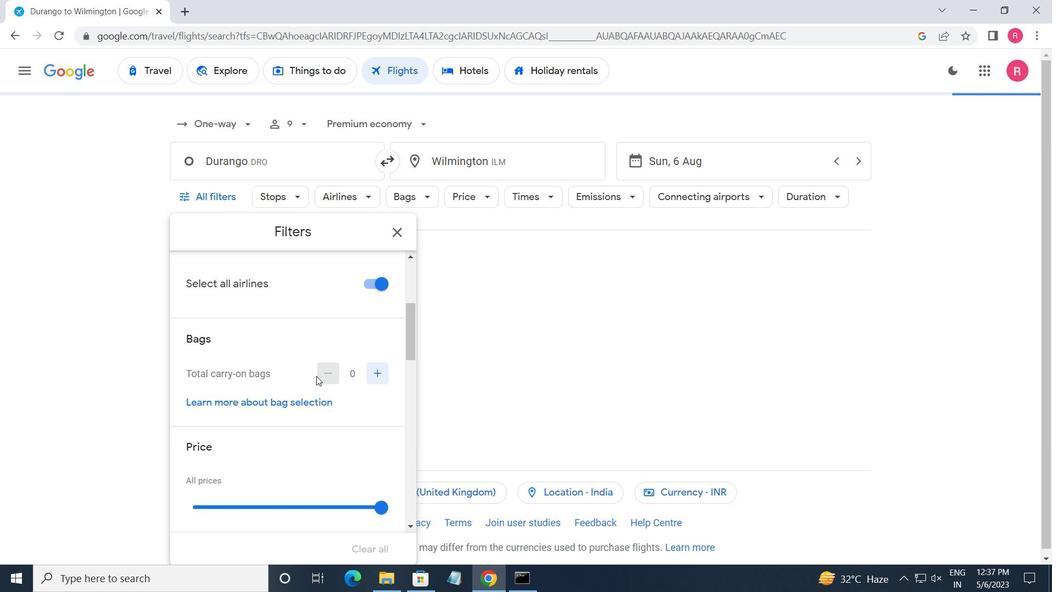 
Action: Mouse scrolled (317, 375) with delta (0, 0)
Screenshot: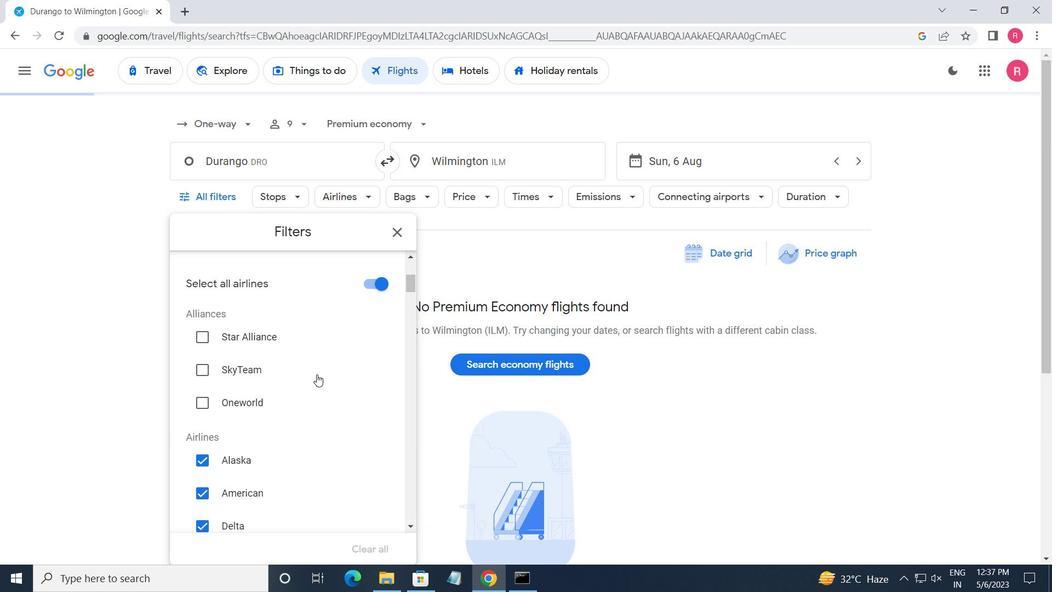 
Action: Mouse moved to (319, 388)
Screenshot: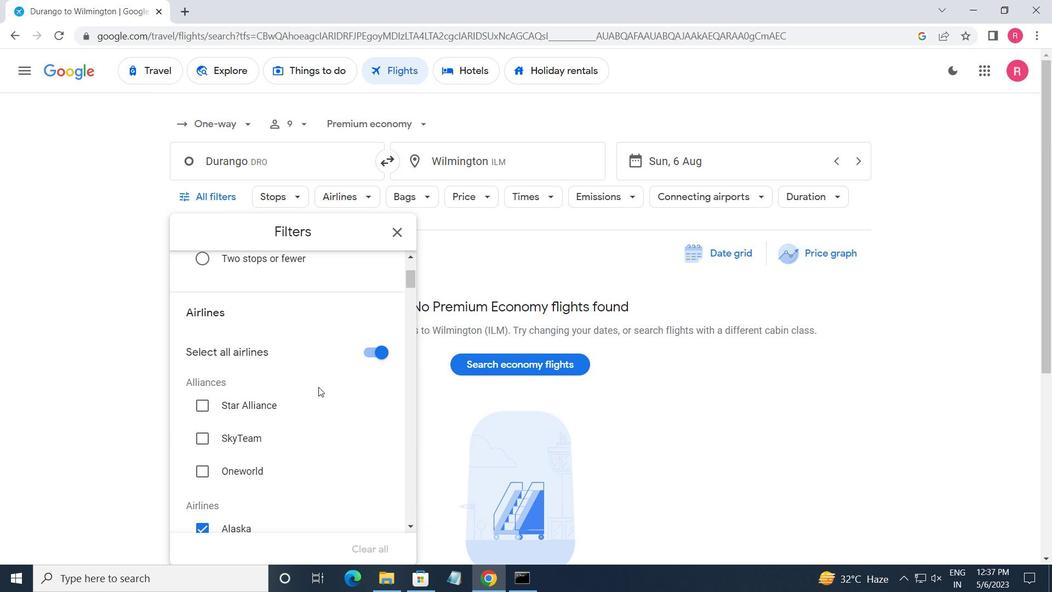 
Action: Mouse scrolled (319, 387) with delta (0, 0)
Screenshot: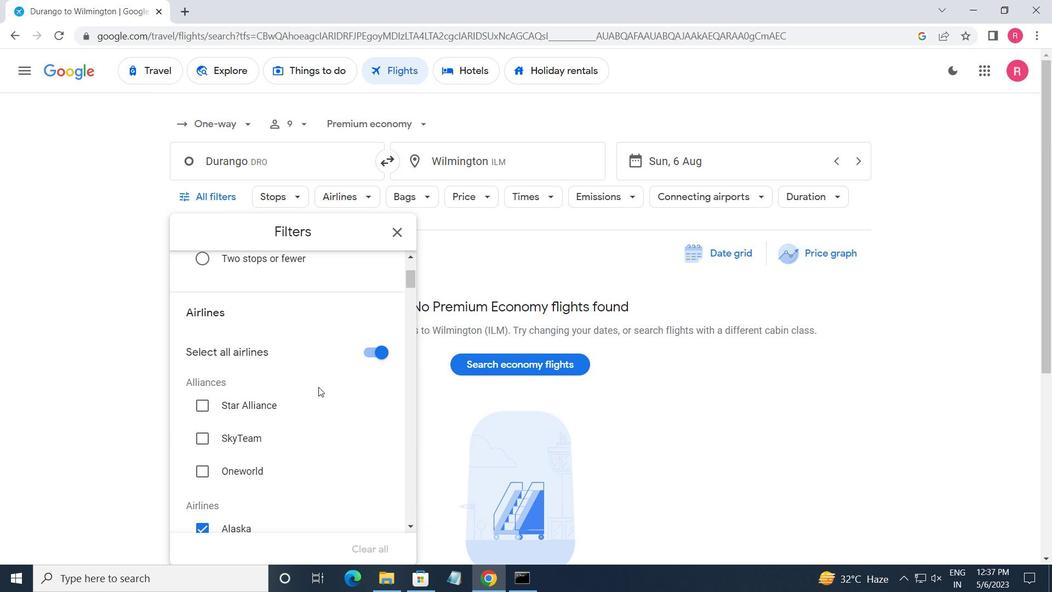 
Action: Mouse moved to (319, 389)
Screenshot: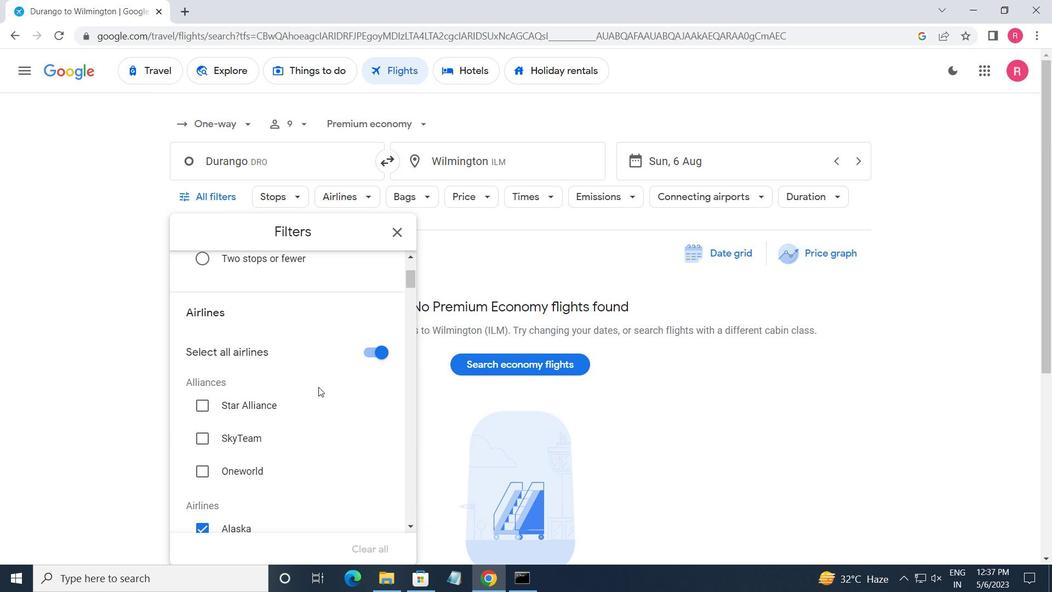 
Action: Mouse scrolled (319, 389) with delta (0, 0)
Screenshot: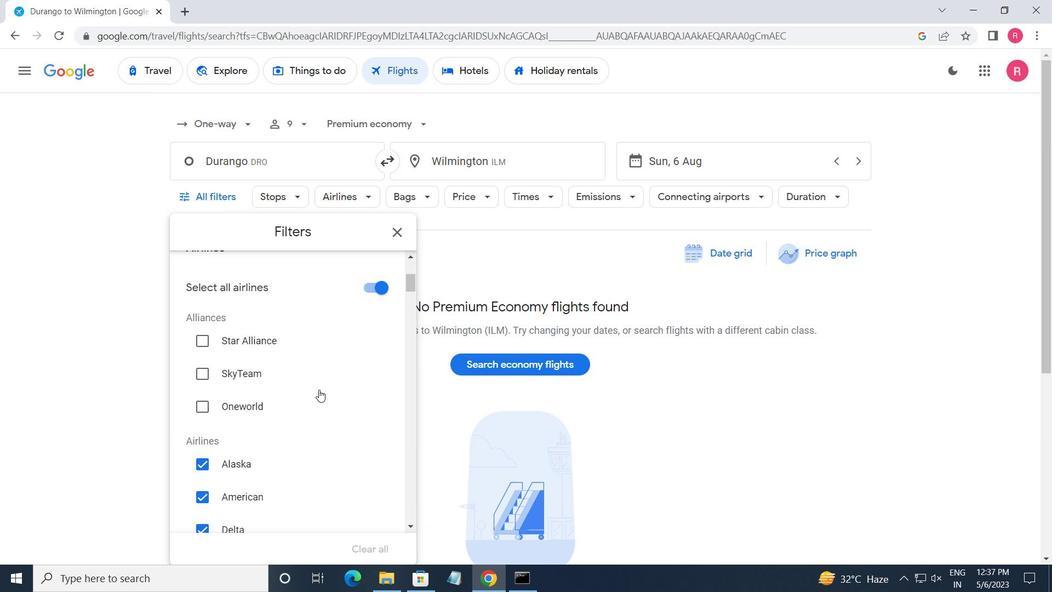 
Action: Mouse scrolled (319, 389) with delta (0, 0)
Screenshot: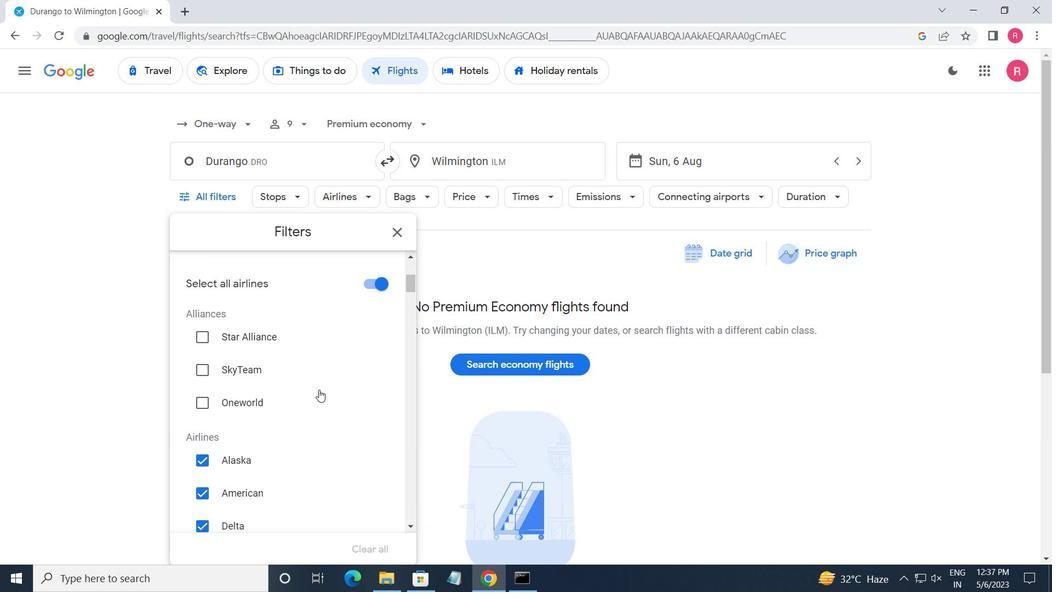 
Action: Mouse scrolled (319, 390) with delta (0, 0)
Screenshot: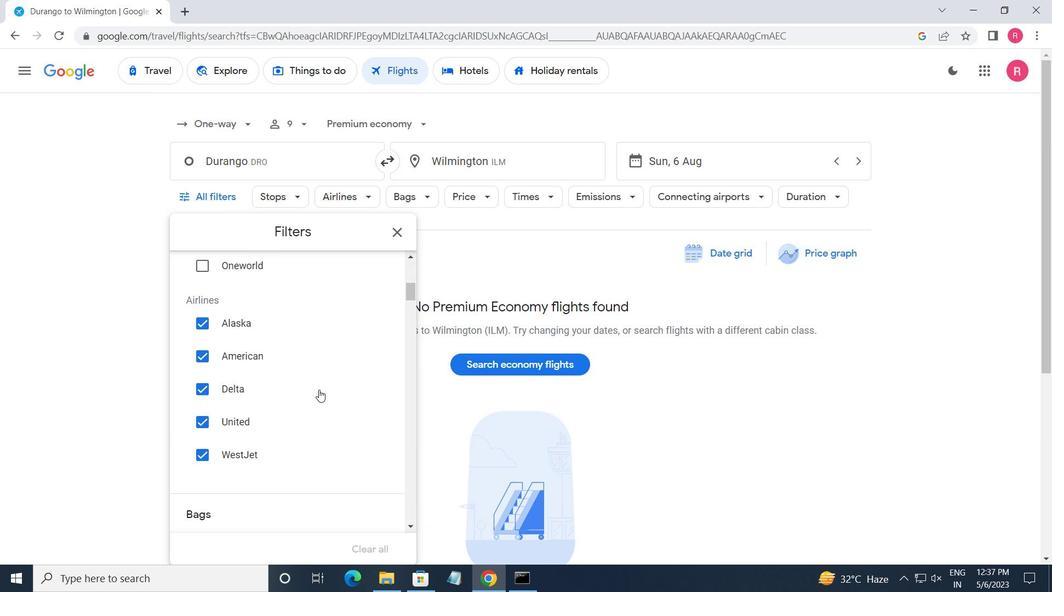 
Action: Mouse moved to (322, 392)
Screenshot: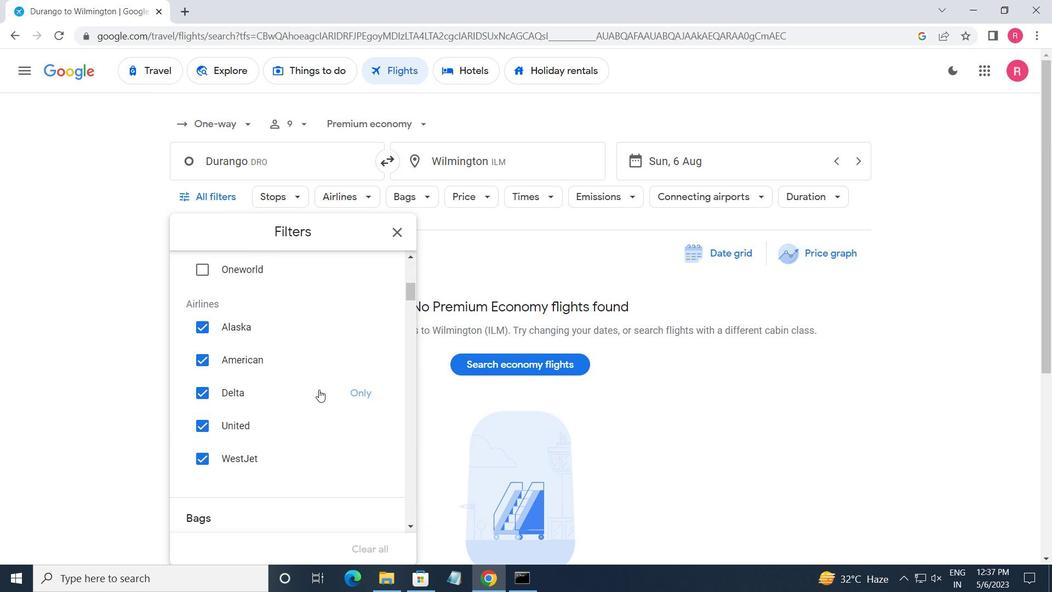 
Action: Mouse scrolled (322, 392) with delta (0, 0)
Screenshot: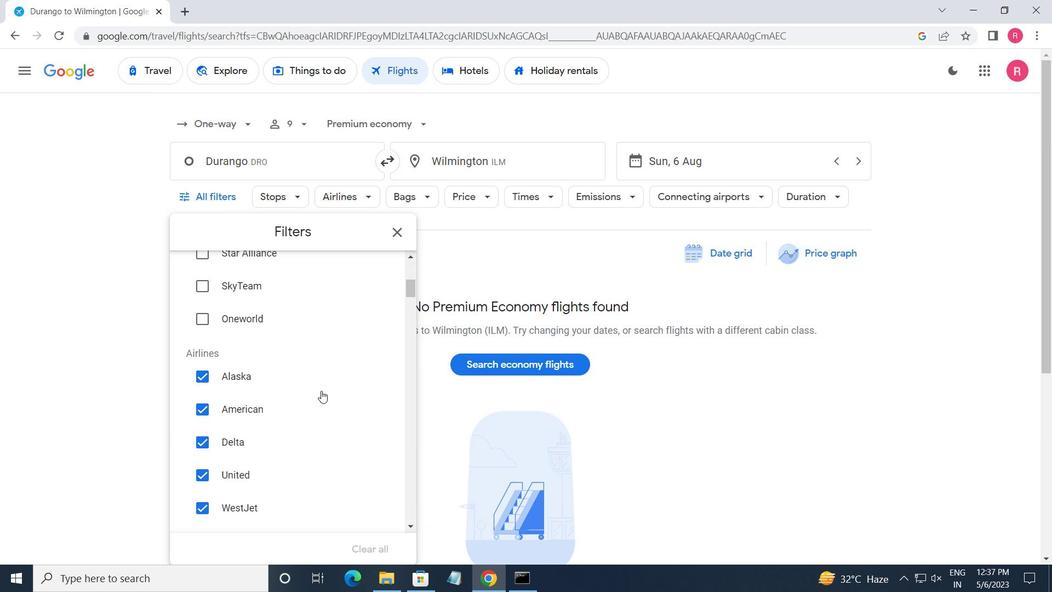 
Action: Mouse scrolled (322, 392) with delta (0, 0)
Screenshot: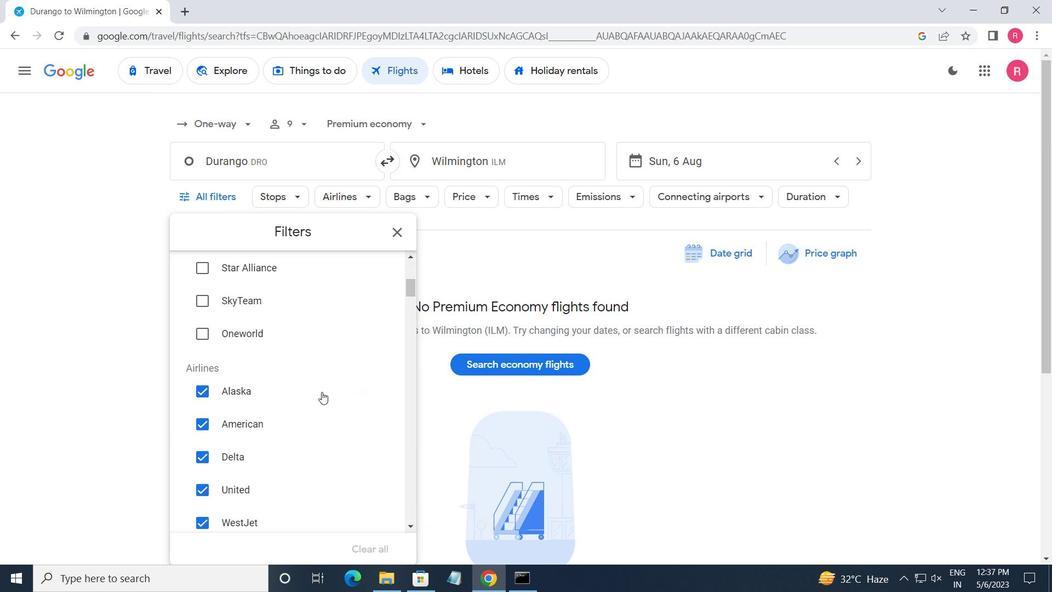 
Action: Mouse moved to (376, 354)
Screenshot: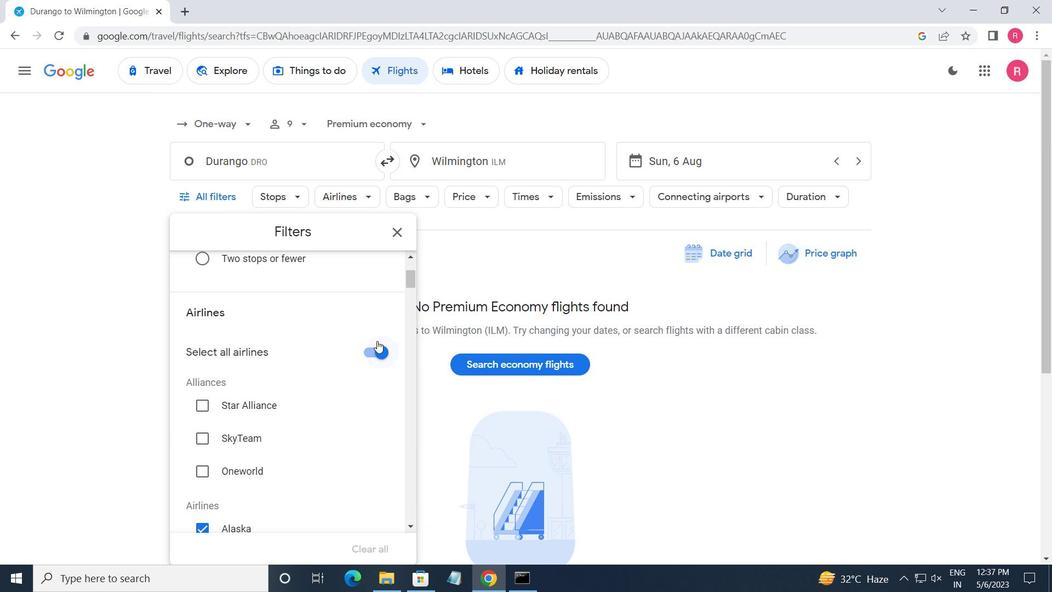 
Action: Mouse pressed left at (376, 354)
Screenshot: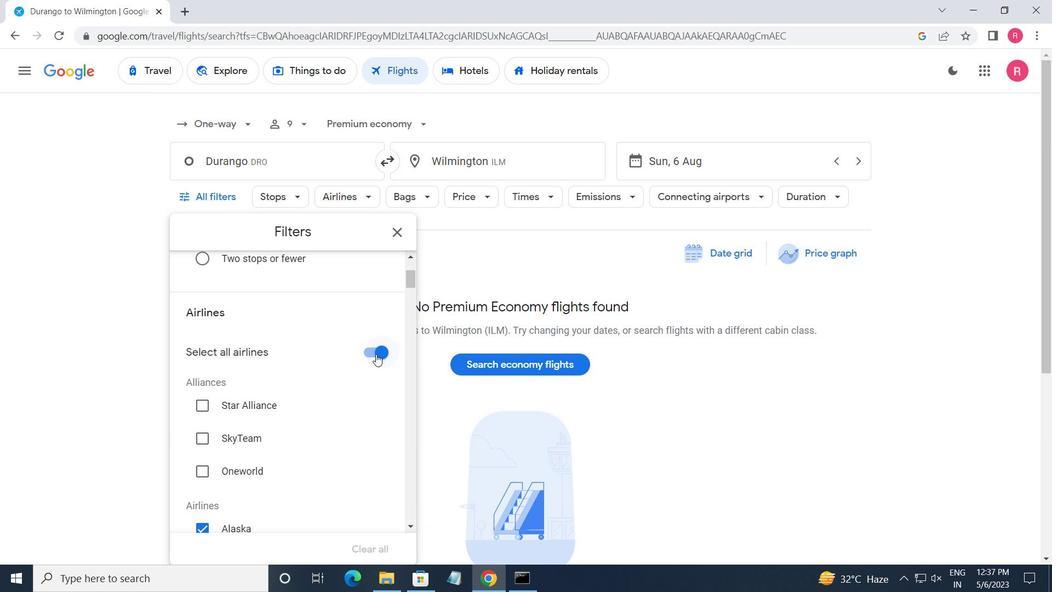 
Action: Mouse moved to (317, 370)
Screenshot: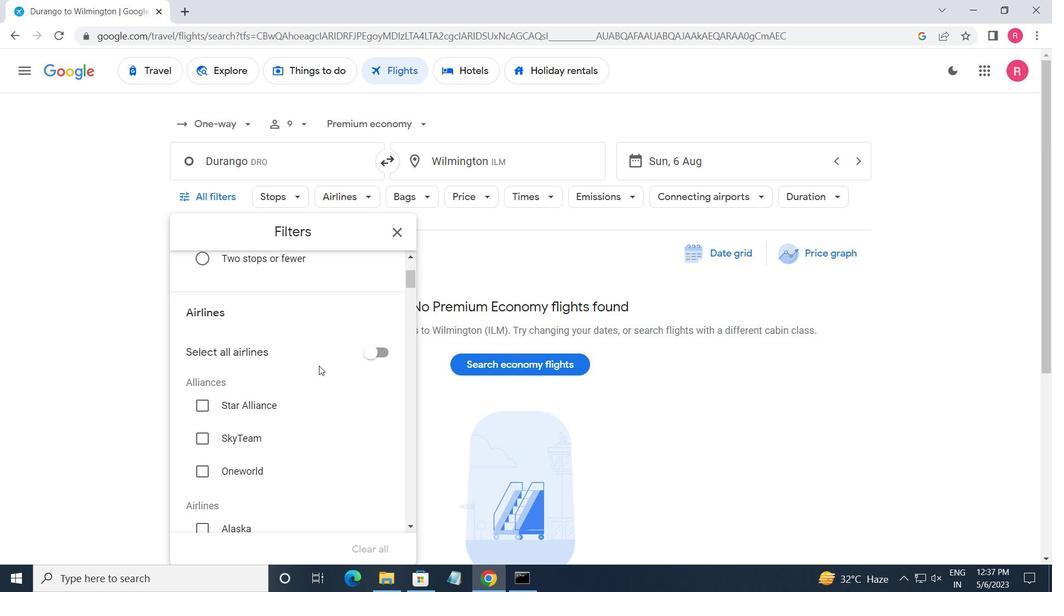 
Action: Mouse scrolled (317, 370) with delta (0, 0)
Screenshot: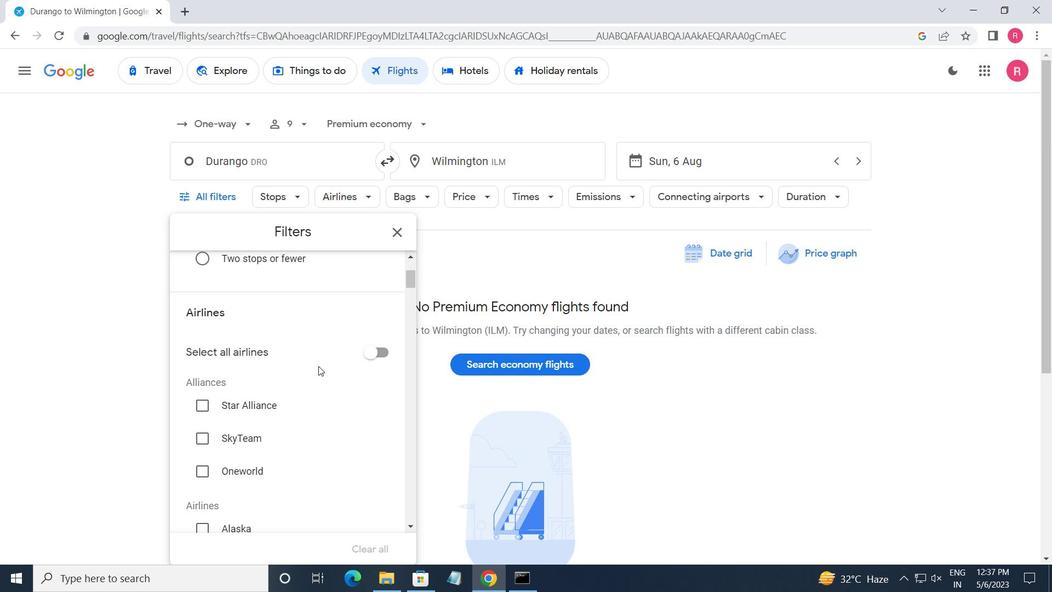 
Action: Mouse moved to (317, 370)
Screenshot: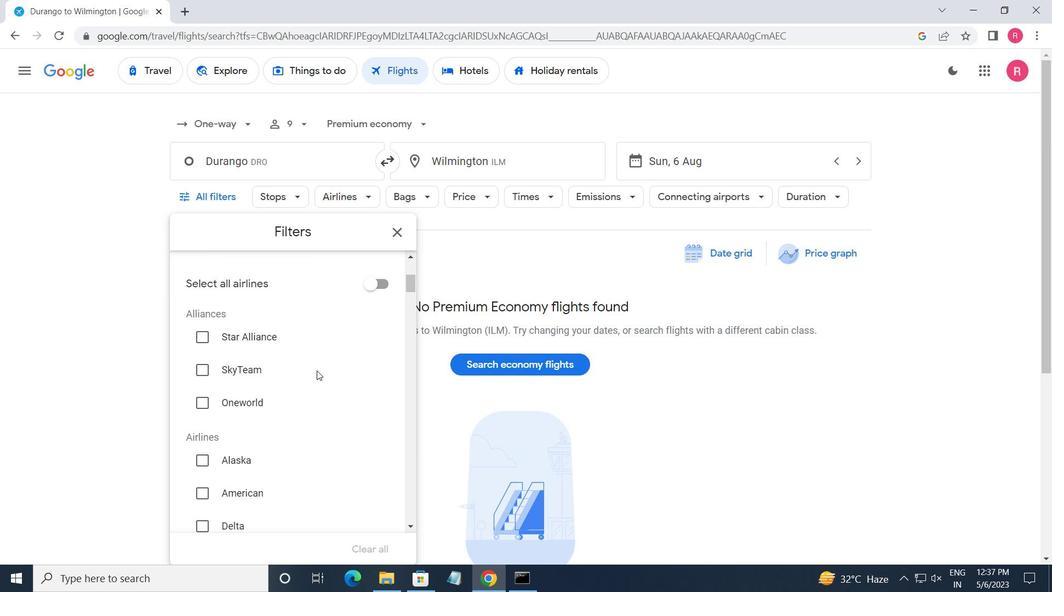 
Action: Mouse scrolled (317, 370) with delta (0, 0)
Screenshot: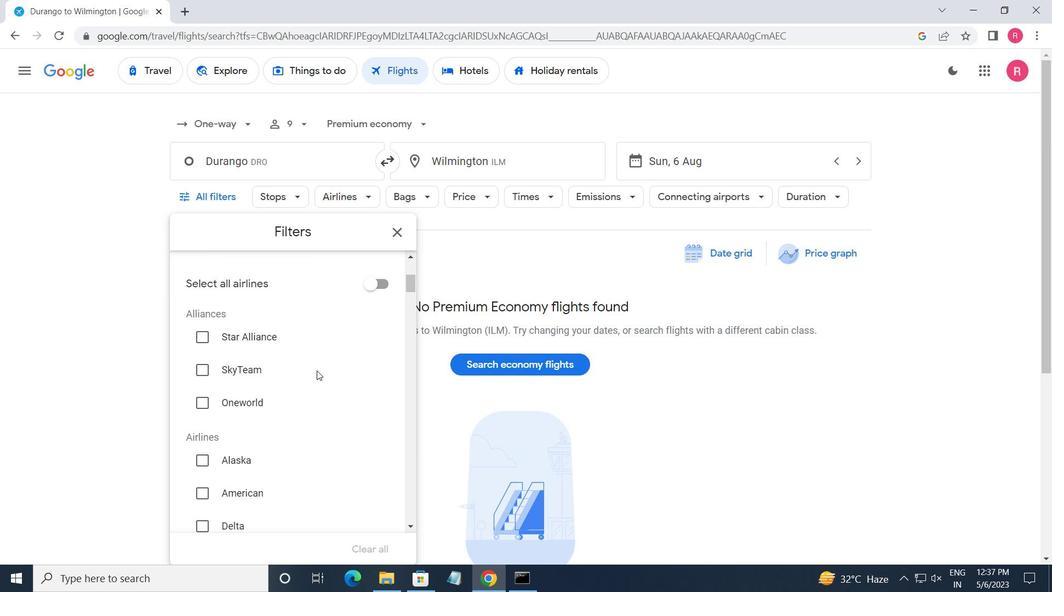 
Action: Mouse moved to (317, 373)
Screenshot: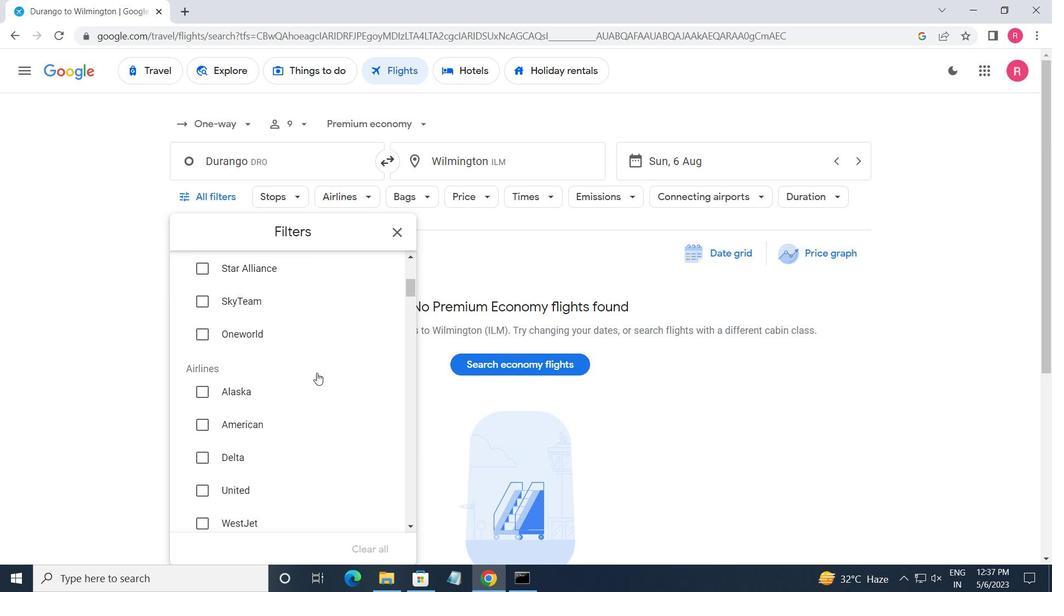 
Action: Mouse scrolled (317, 373) with delta (0, 0)
Screenshot: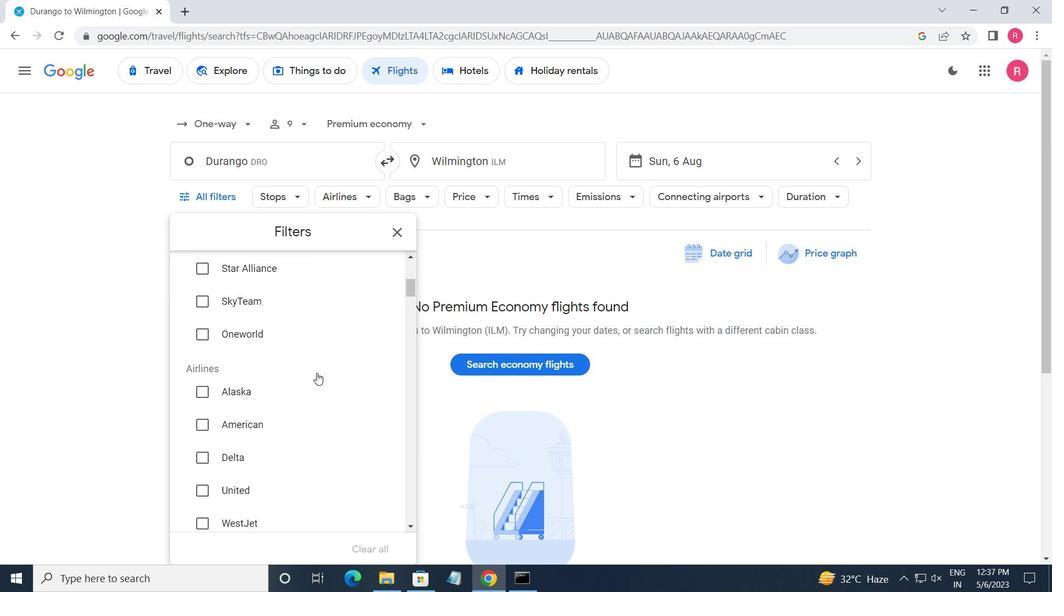 
Action: Mouse moved to (317, 375)
Screenshot: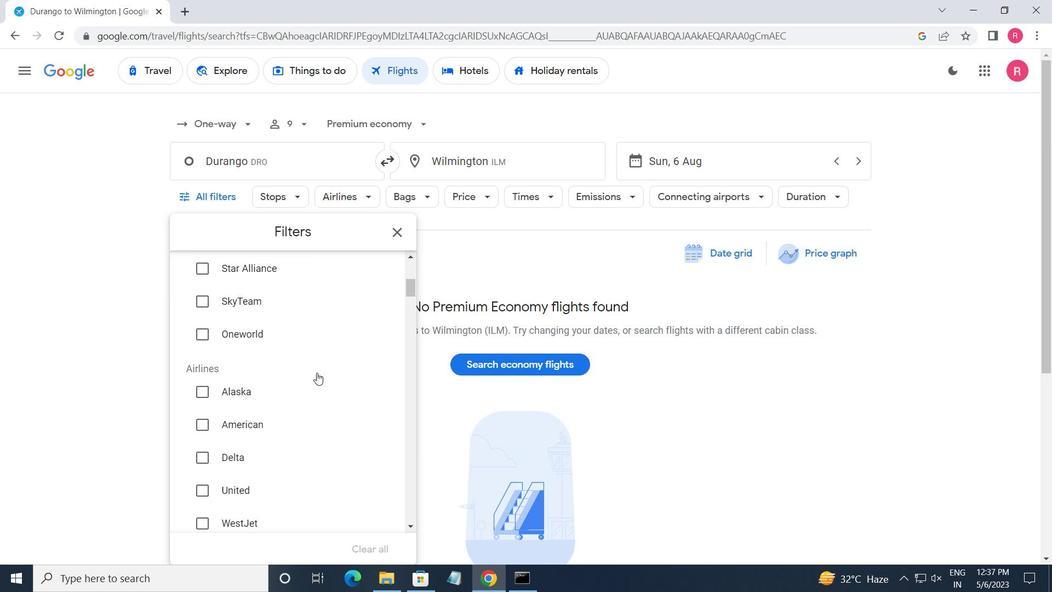 
Action: Mouse scrolled (317, 375) with delta (0, 0)
Screenshot: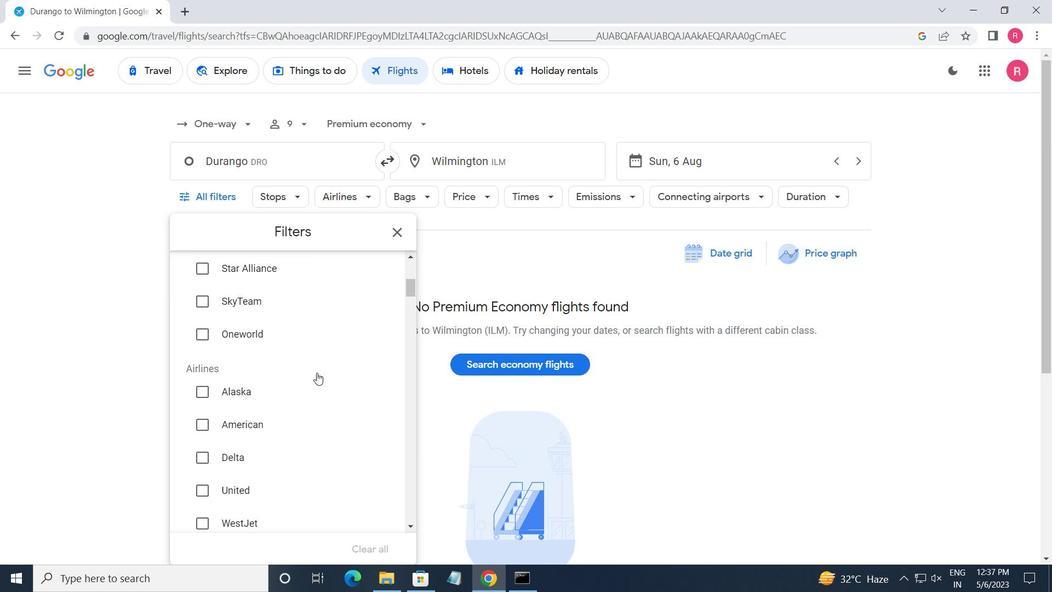 
Action: Mouse moved to (318, 377)
Screenshot: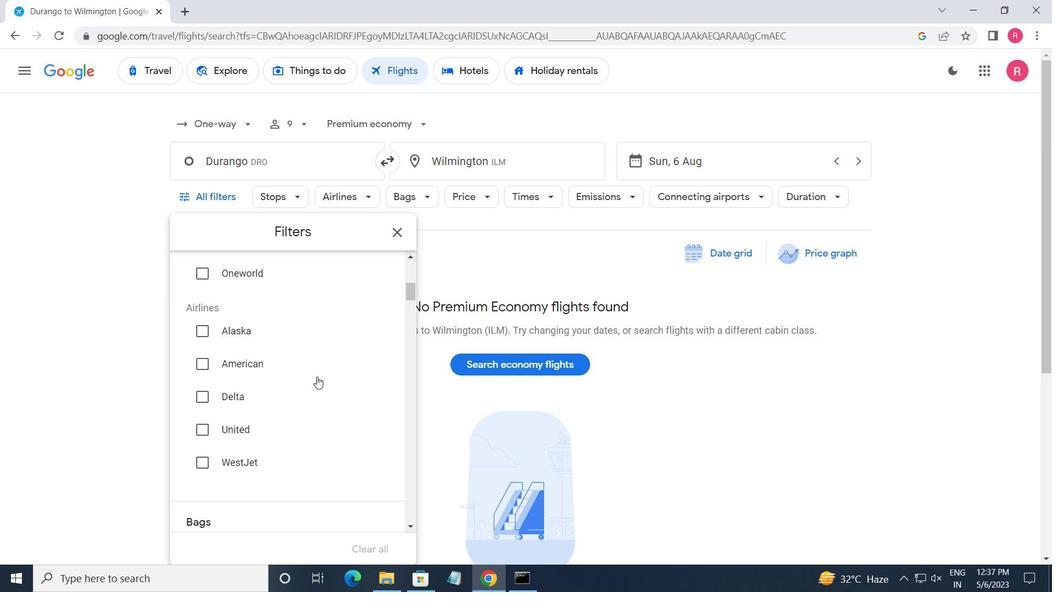 
Action: Mouse scrolled (318, 376) with delta (0, 0)
Screenshot: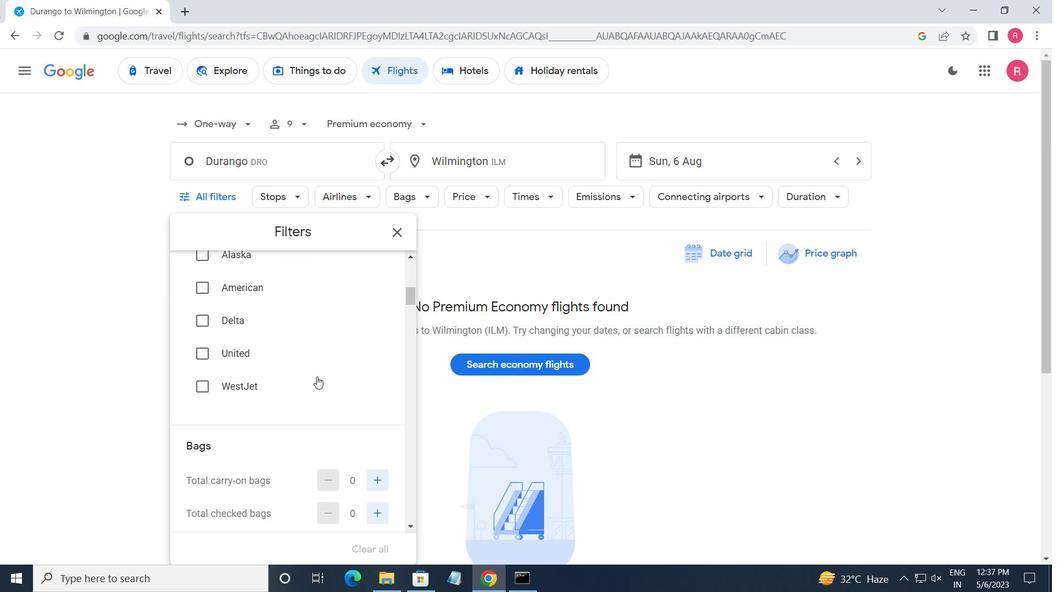 
Action: Mouse moved to (370, 413)
Screenshot: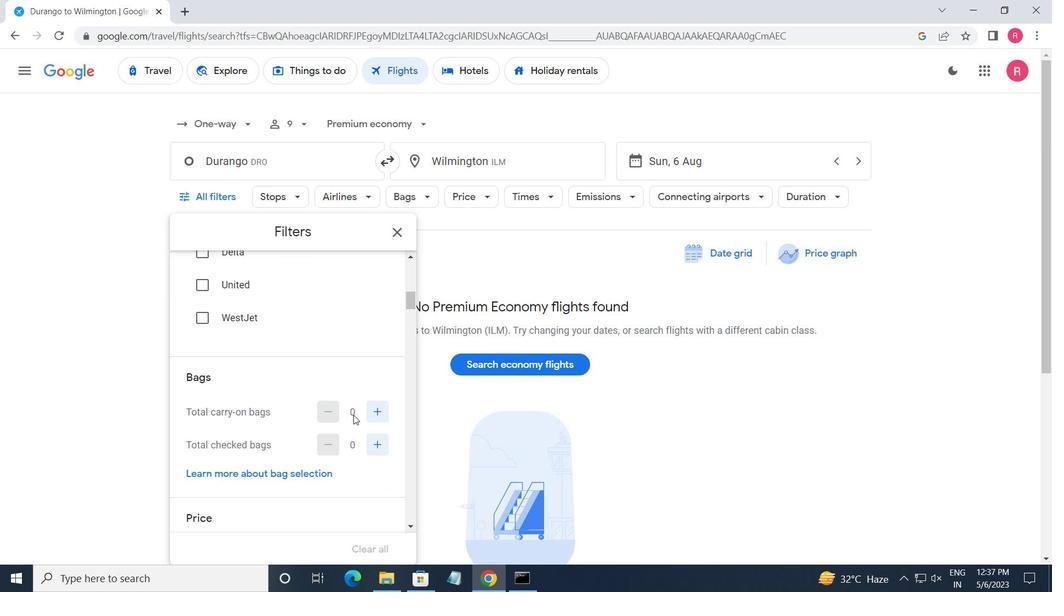
Action: Mouse pressed left at (370, 413)
Screenshot: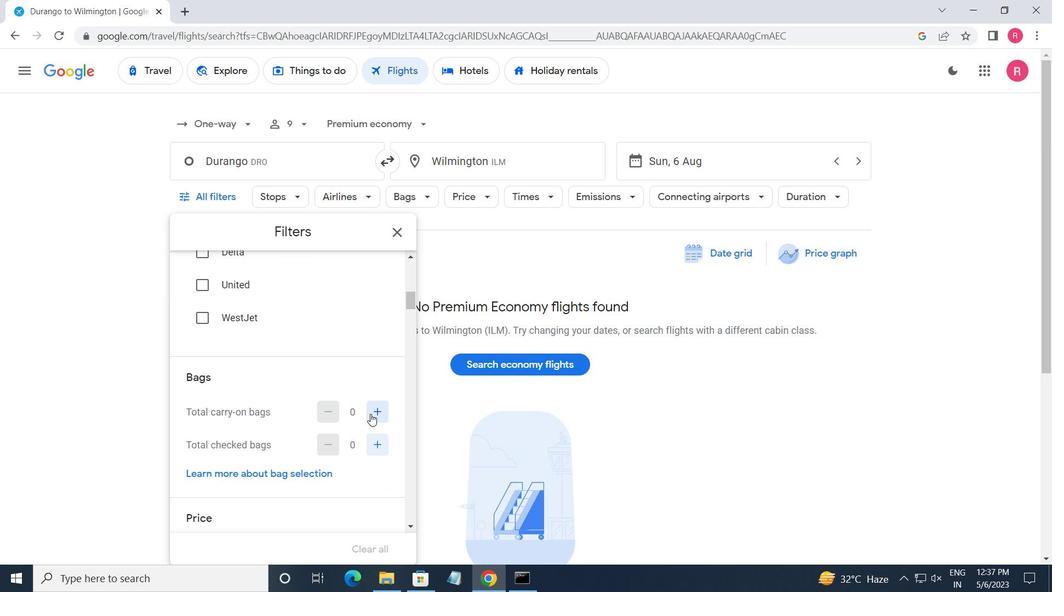 
Action: Mouse pressed left at (370, 413)
Screenshot: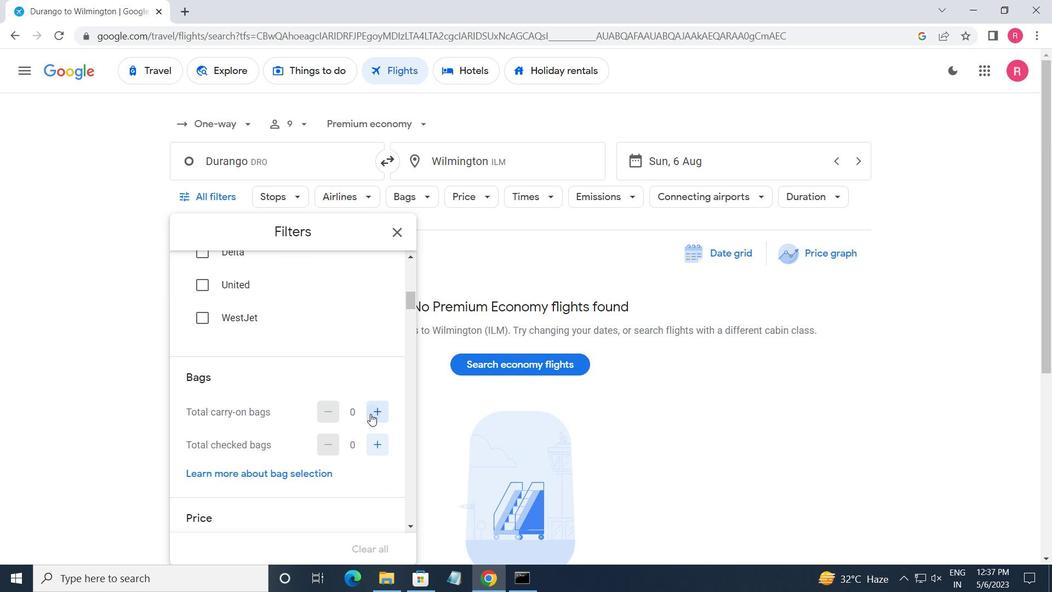 
Action: Mouse moved to (315, 383)
Screenshot: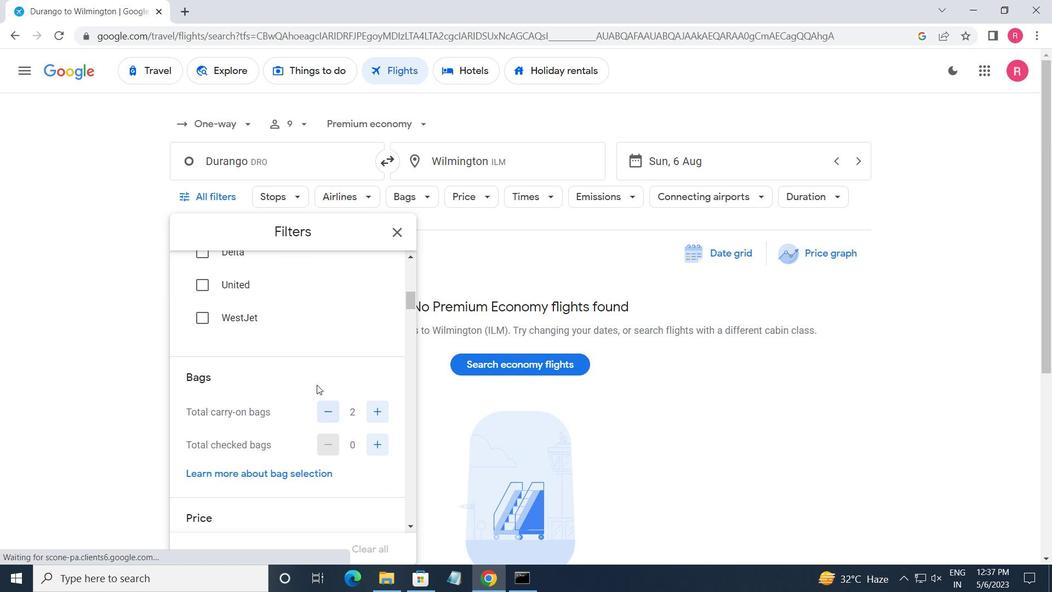 
Action: Mouse scrolled (315, 383) with delta (0, 0)
Screenshot: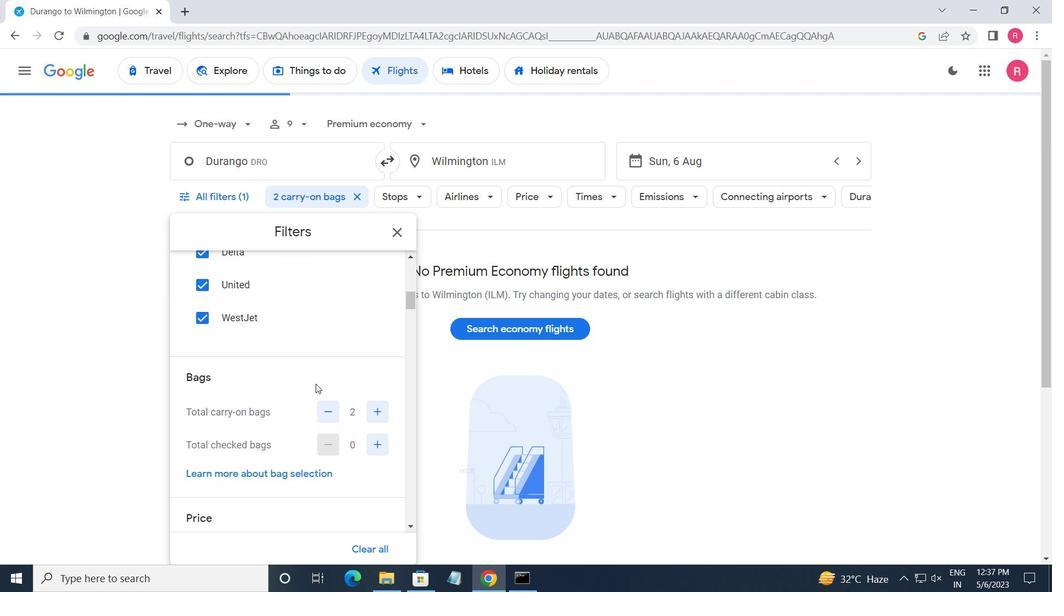 
Action: Mouse scrolled (315, 383) with delta (0, 0)
Screenshot: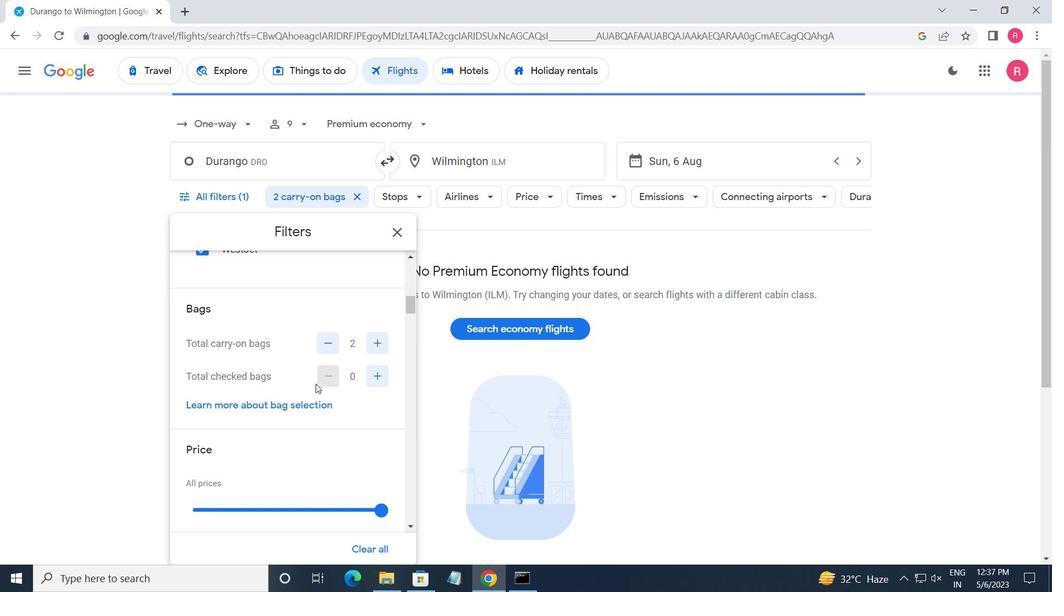 
Action: Mouse moved to (381, 440)
Screenshot: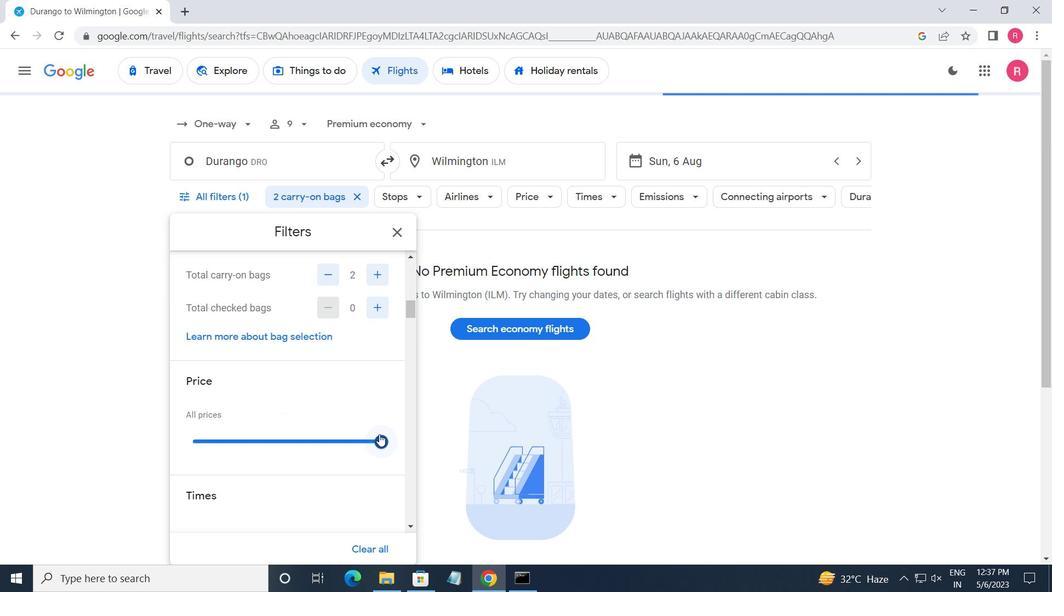 
Action: Mouse pressed left at (381, 440)
Screenshot: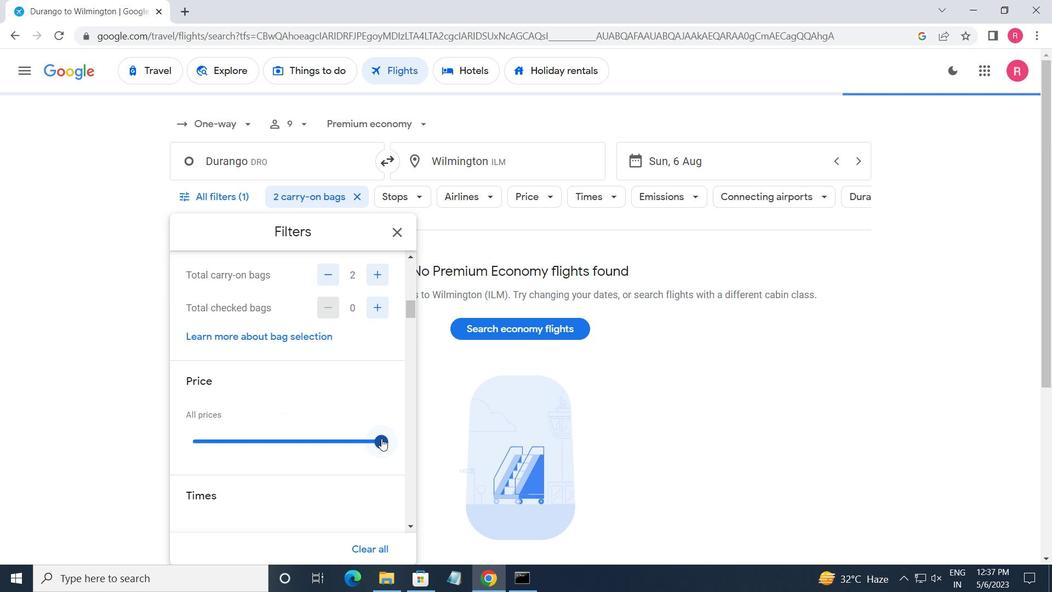 
Action: Mouse moved to (322, 358)
Screenshot: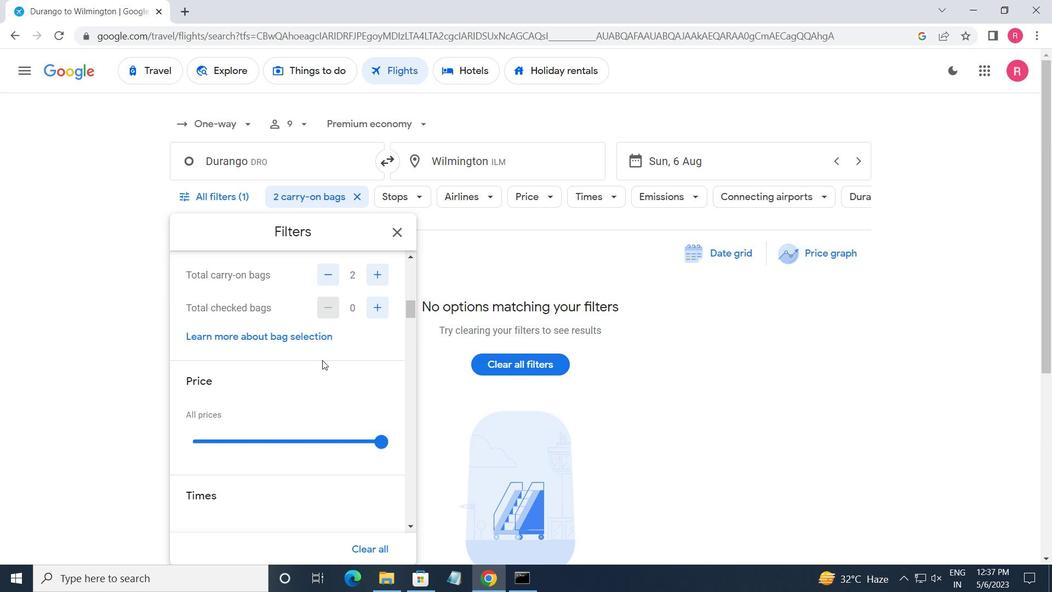 
Action: Mouse scrolled (322, 357) with delta (0, 0)
Screenshot: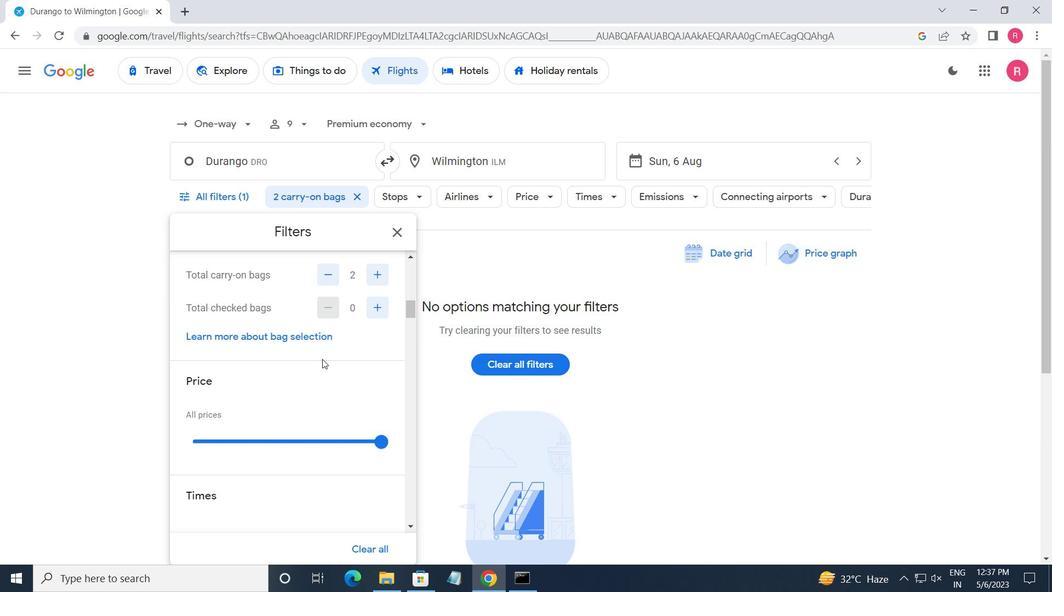 
Action: Mouse moved to (324, 357)
Screenshot: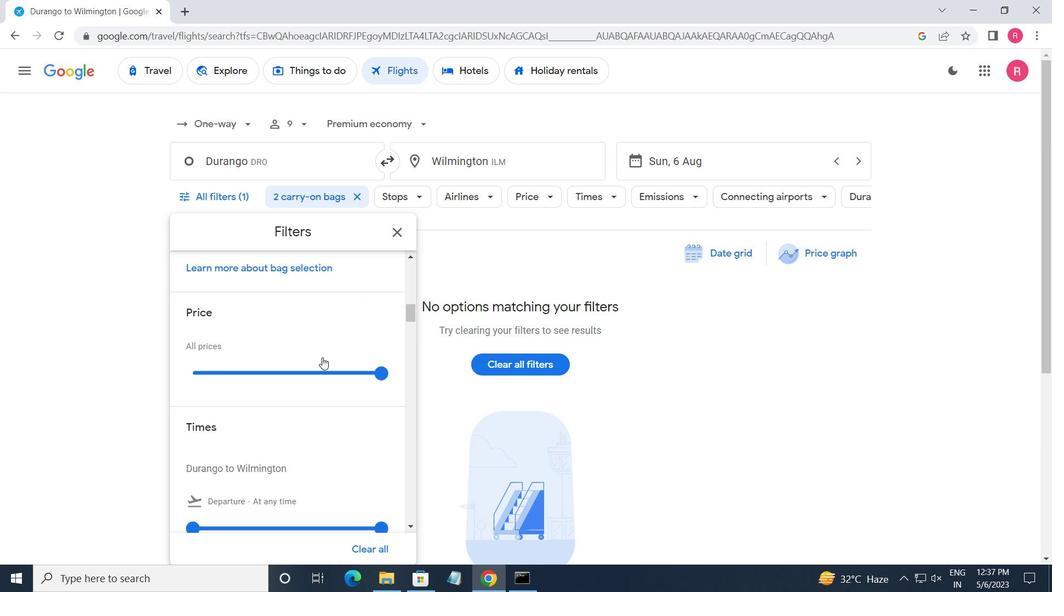 
Action: Mouse scrolled (324, 356) with delta (0, 0)
Screenshot: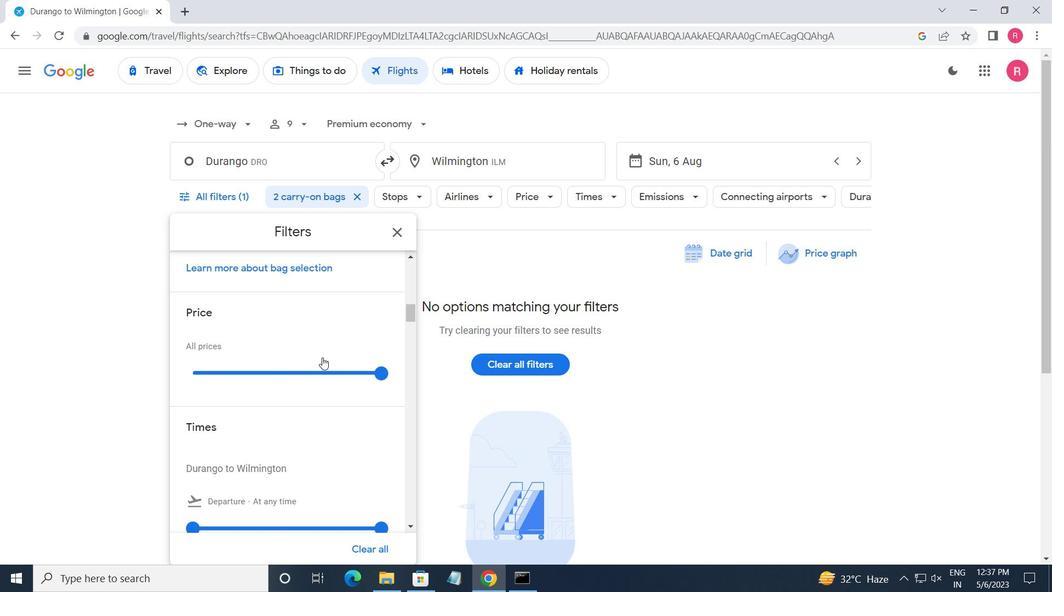 
Action: Mouse moved to (197, 456)
Screenshot: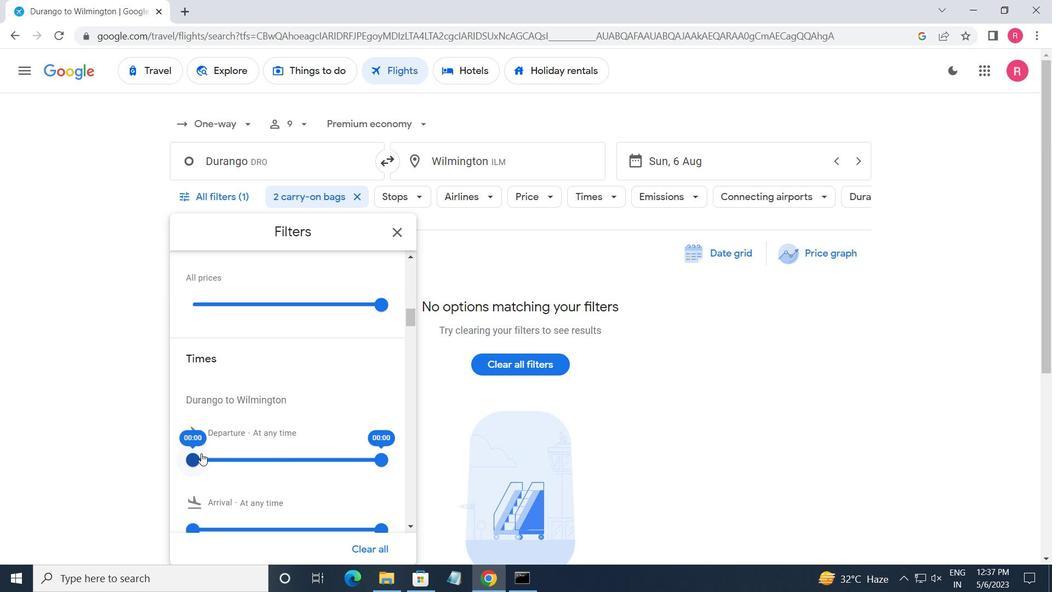 
Action: Mouse pressed left at (197, 456)
Screenshot: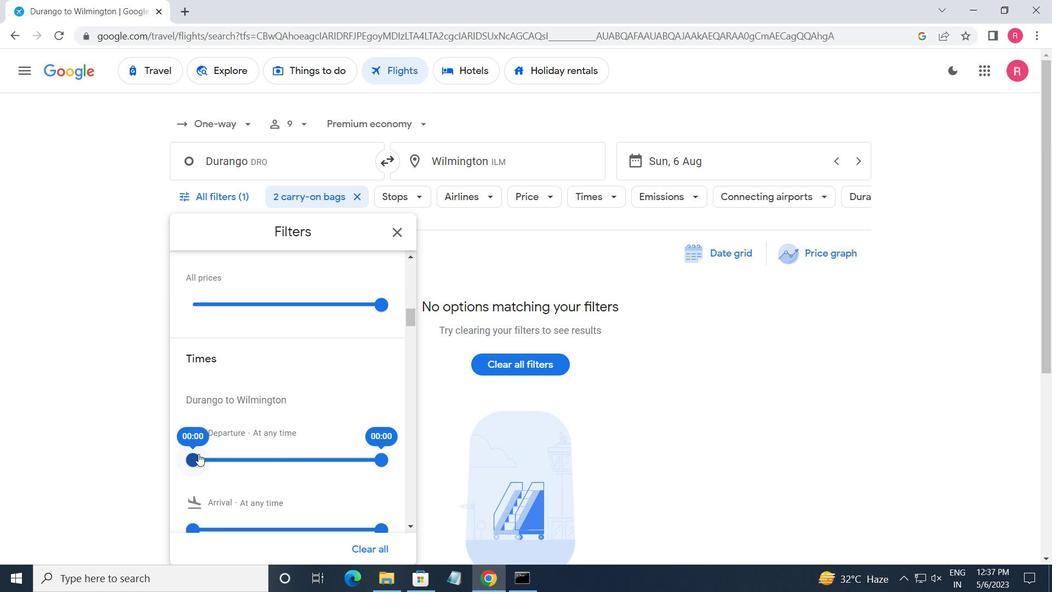 
Action: Mouse moved to (376, 461)
Screenshot: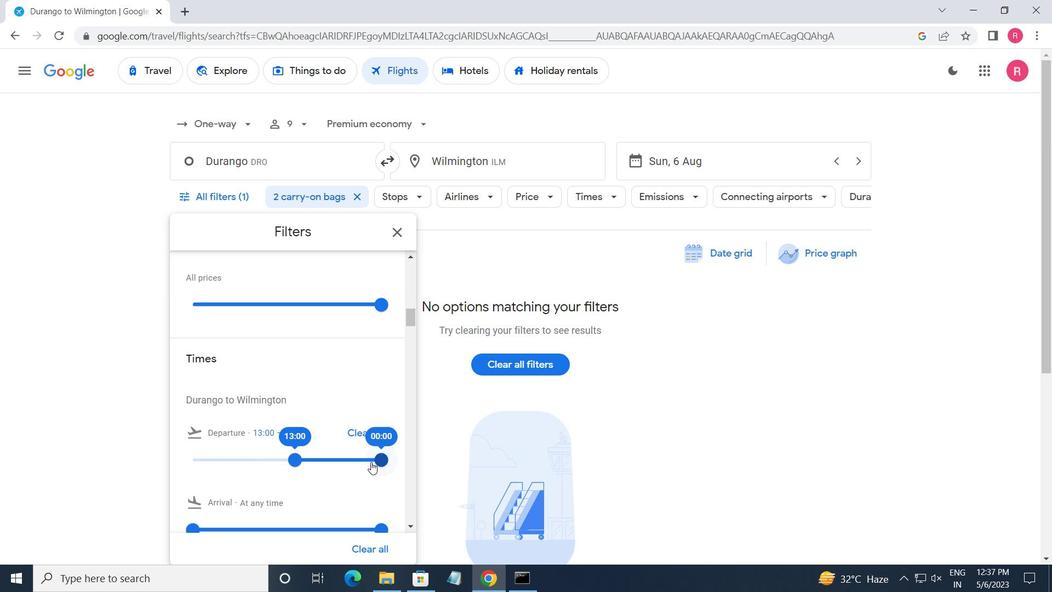 
Action: Mouse pressed left at (376, 461)
Screenshot: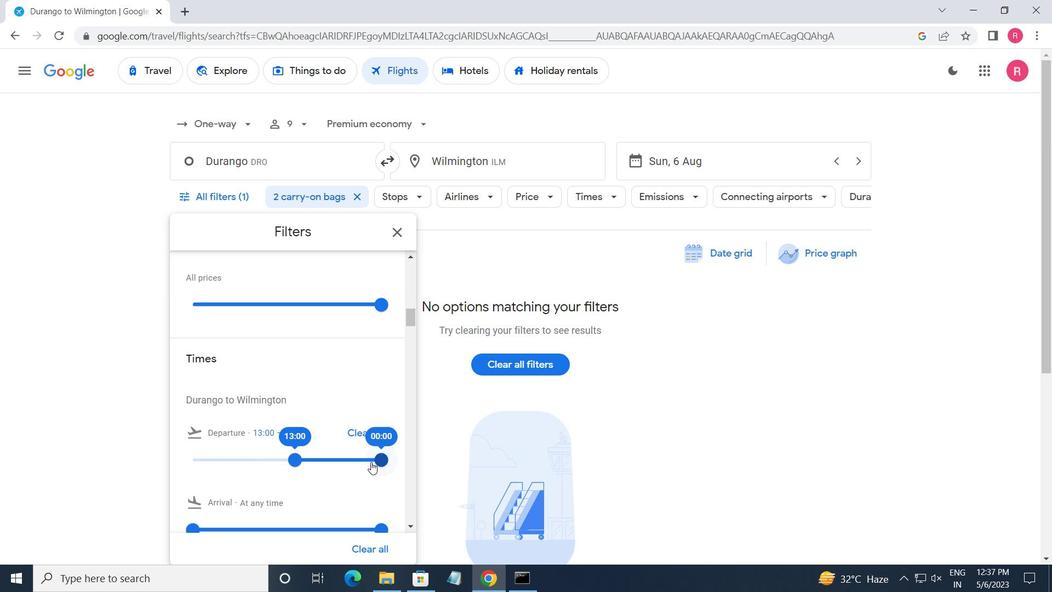 
Action: Mouse moved to (384, 215)
Screenshot: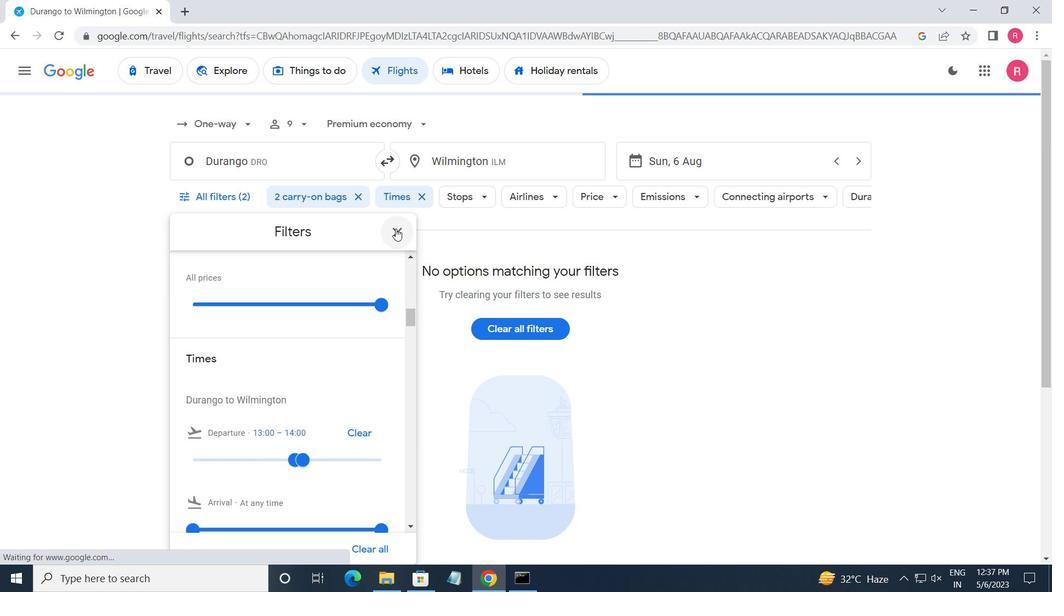 
Action: Mouse pressed left at (384, 215)
Screenshot: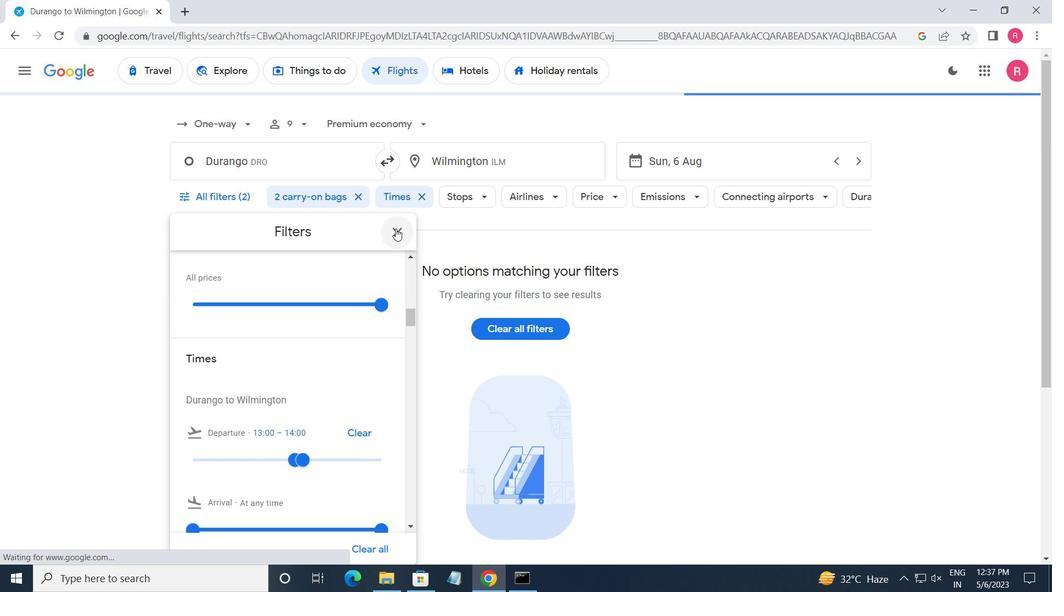 
